 Task: Create a due date automation trigger when advanced on, 2 days before a card is due add dates due in between 1 and 5 days at 11:00 AM.
Action: Mouse moved to (1046, 313)
Screenshot: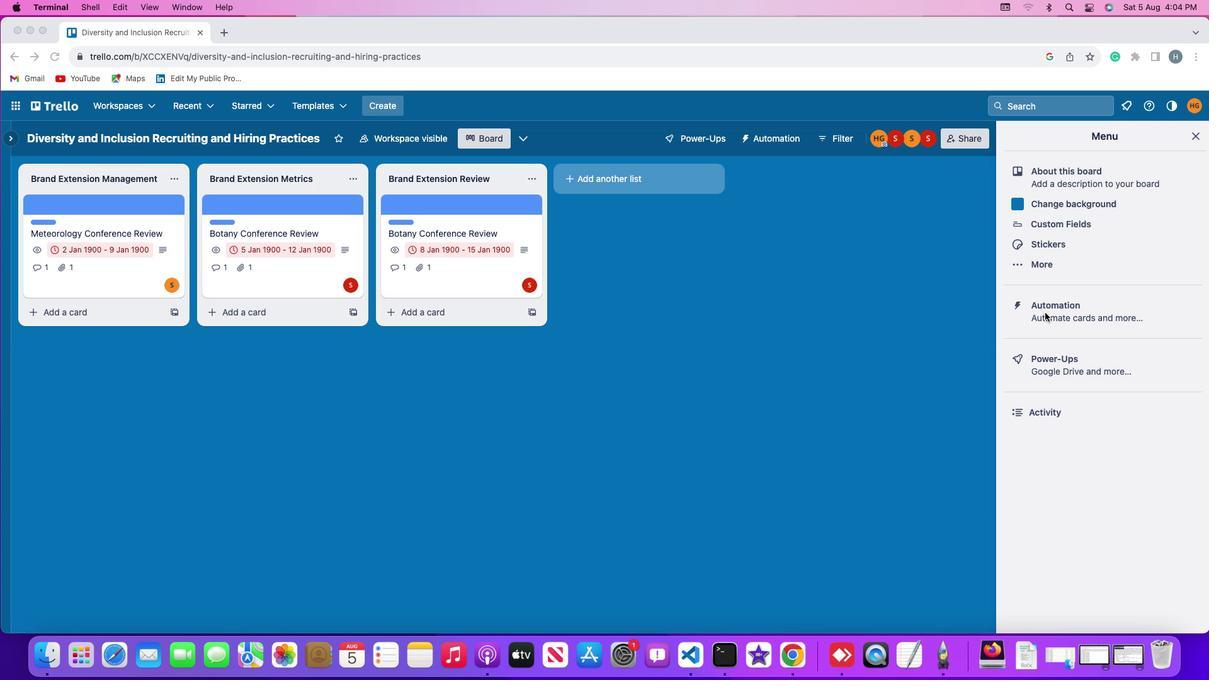 
Action: Mouse pressed left at (1046, 313)
Screenshot: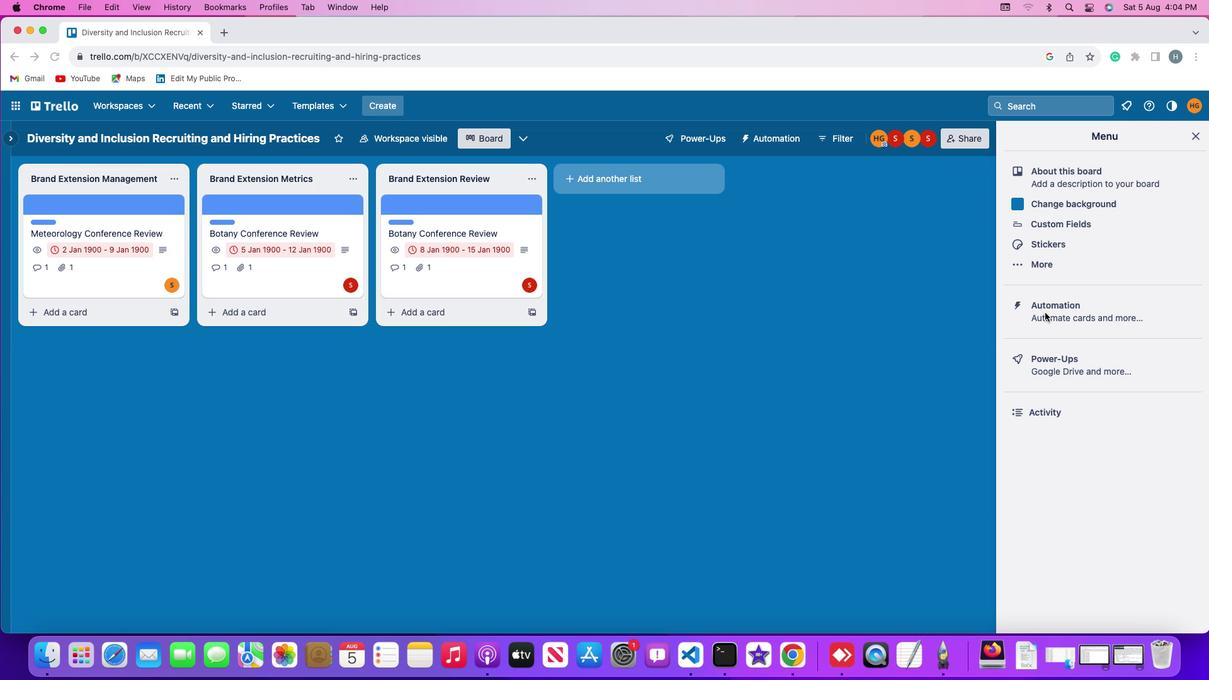 
Action: Mouse pressed left at (1046, 313)
Screenshot: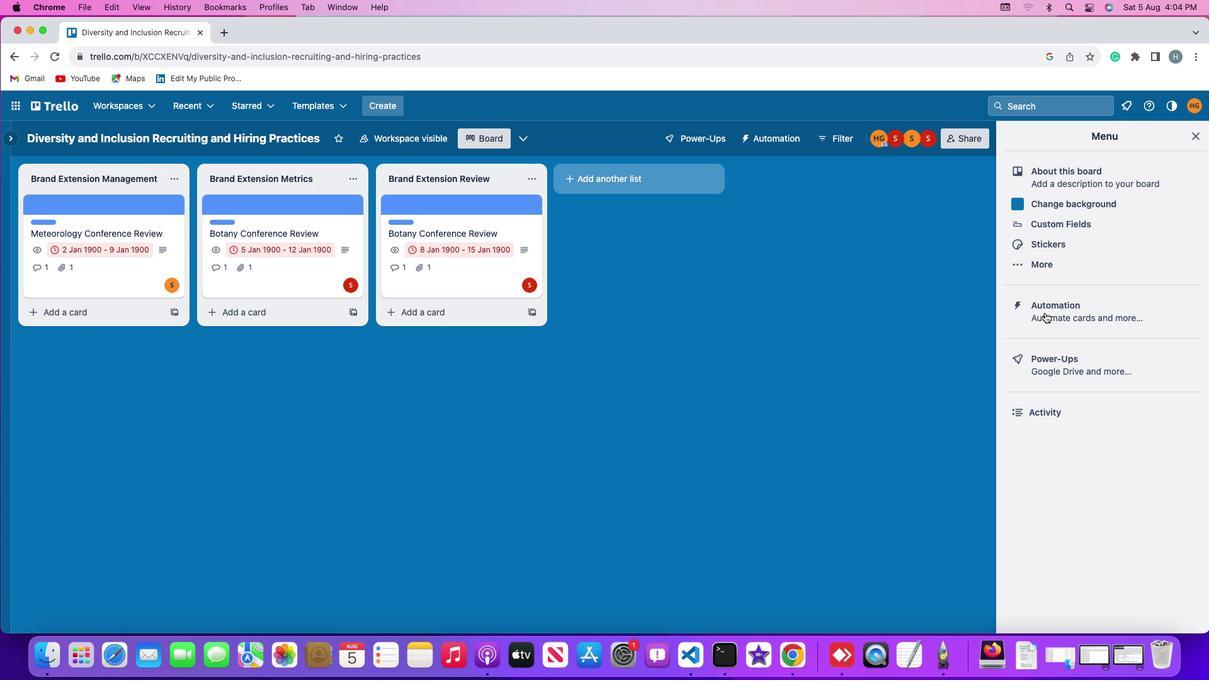 
Action: Mouse moved to (59, 299)
Screenshot: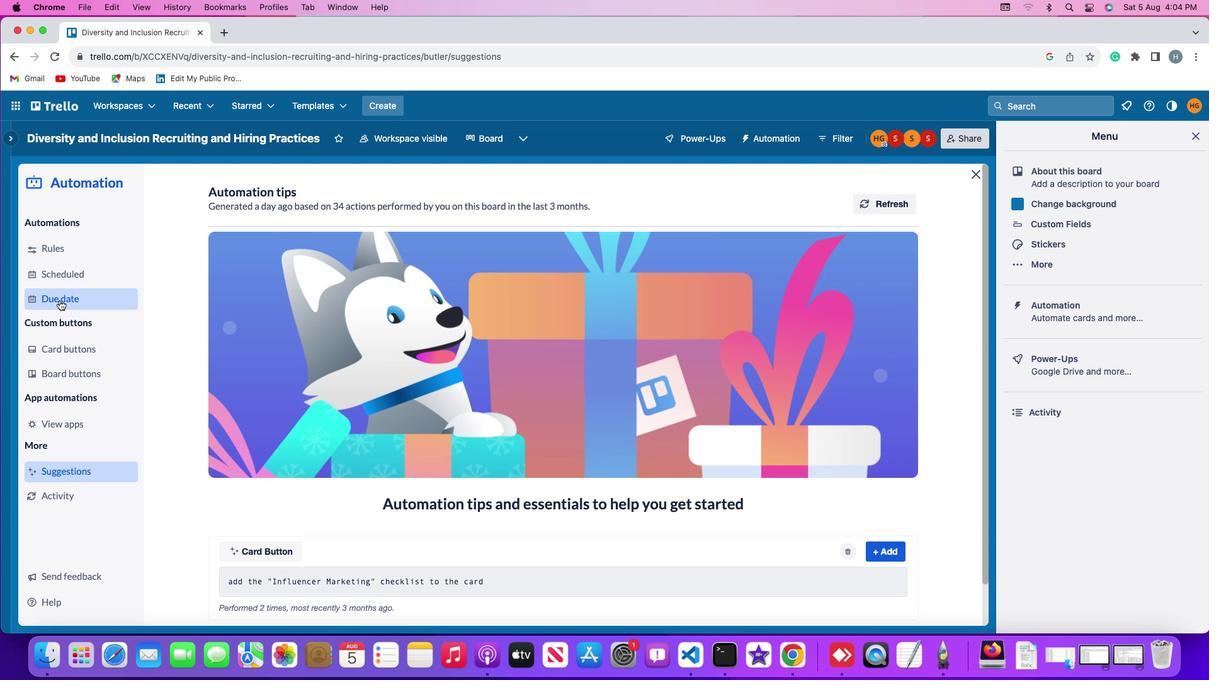 
Action: Mouse pressed left at (59, 299)
Screenshot: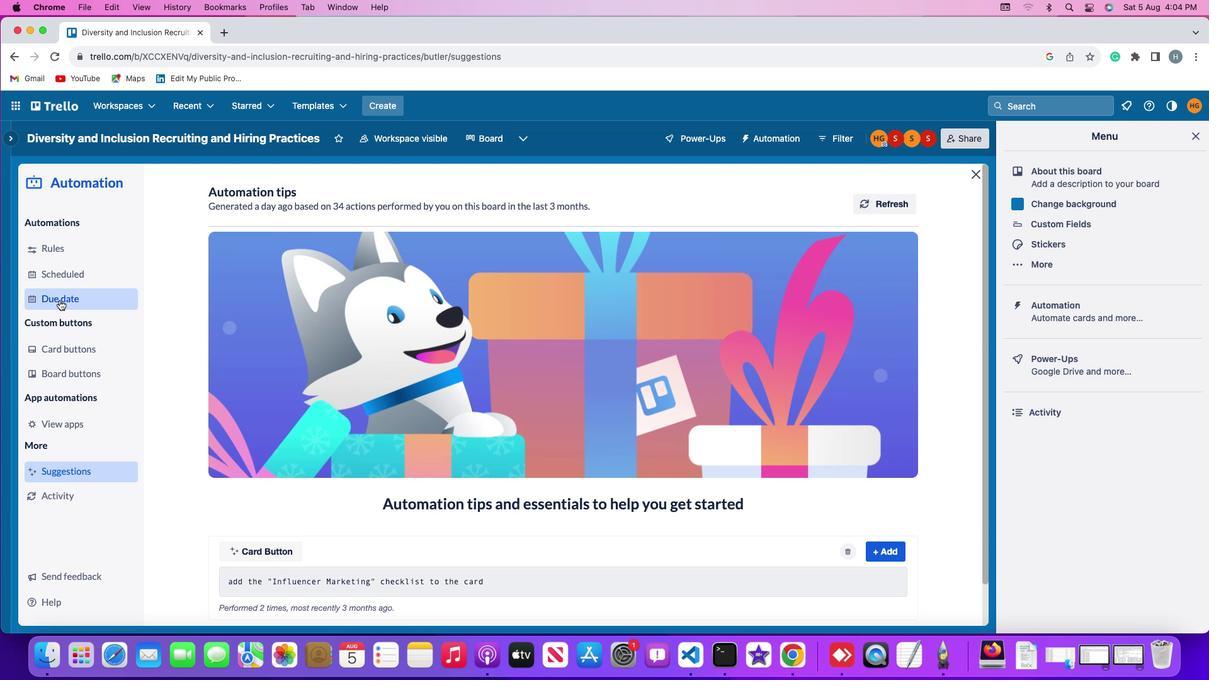 
Action: Mouse moved to (834, 196)
Screenshot: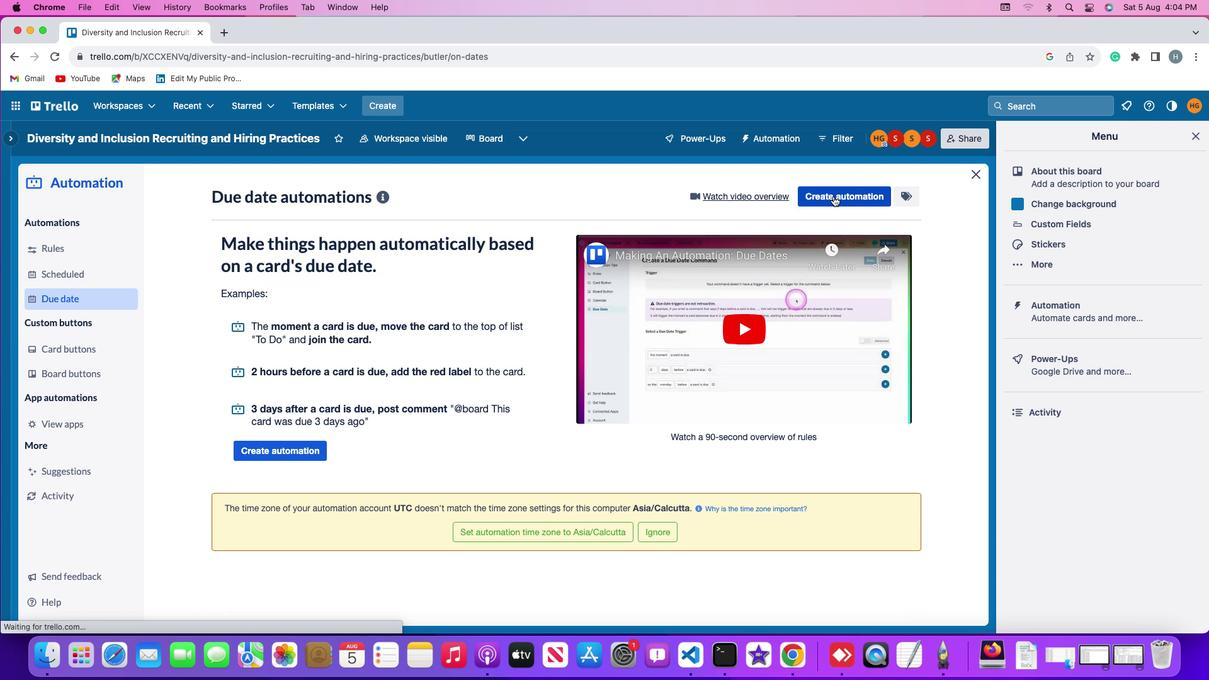 
Action: Mouse pressed left at (834, 196)
Screenshot: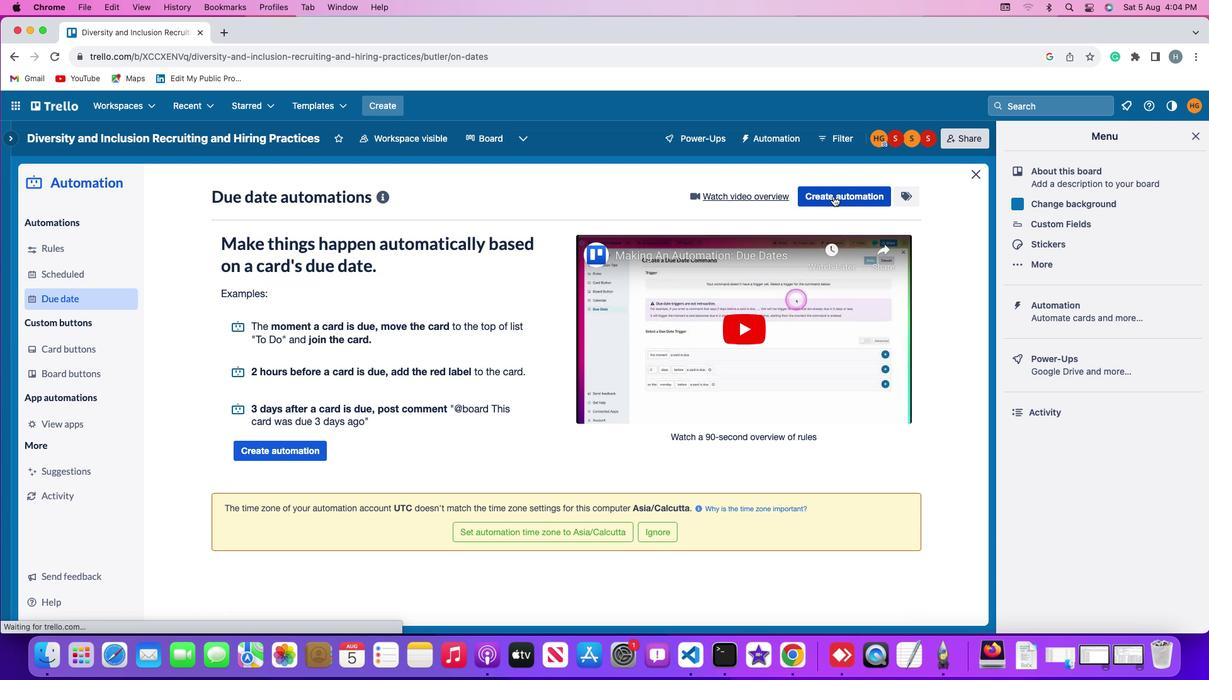 
Action: Mouse moved to (606, 310)
Screenshot: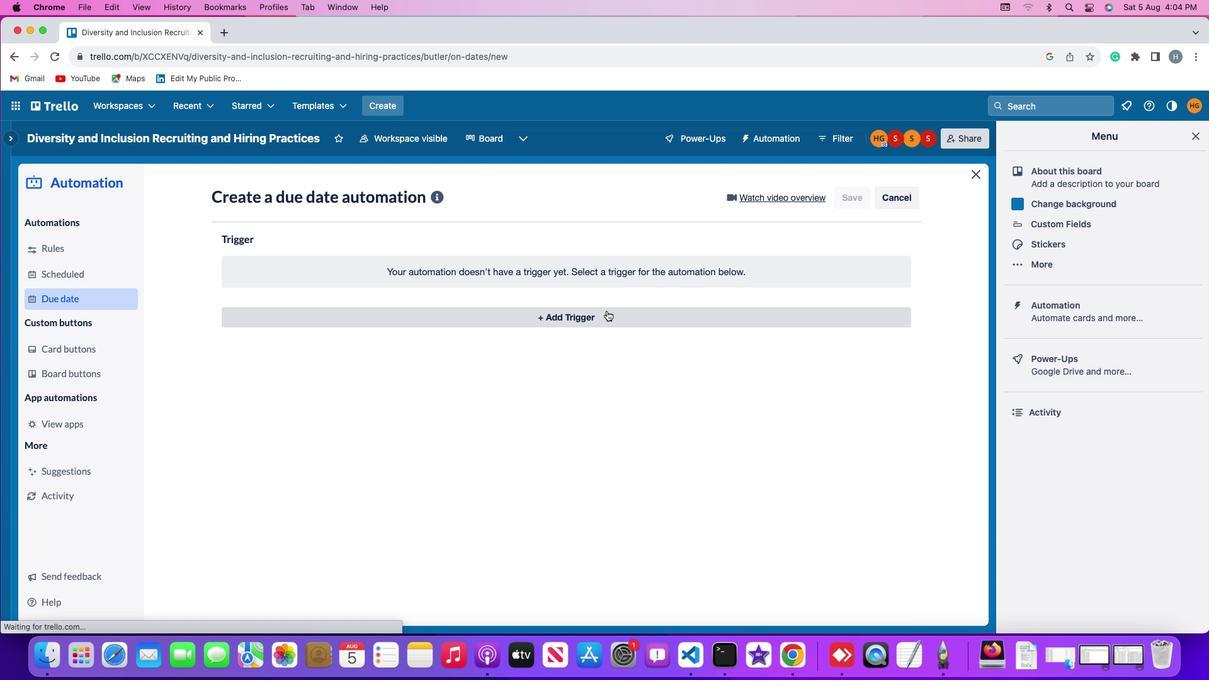 
Action: Mouse pressed left at (606, 310)
Screenshot: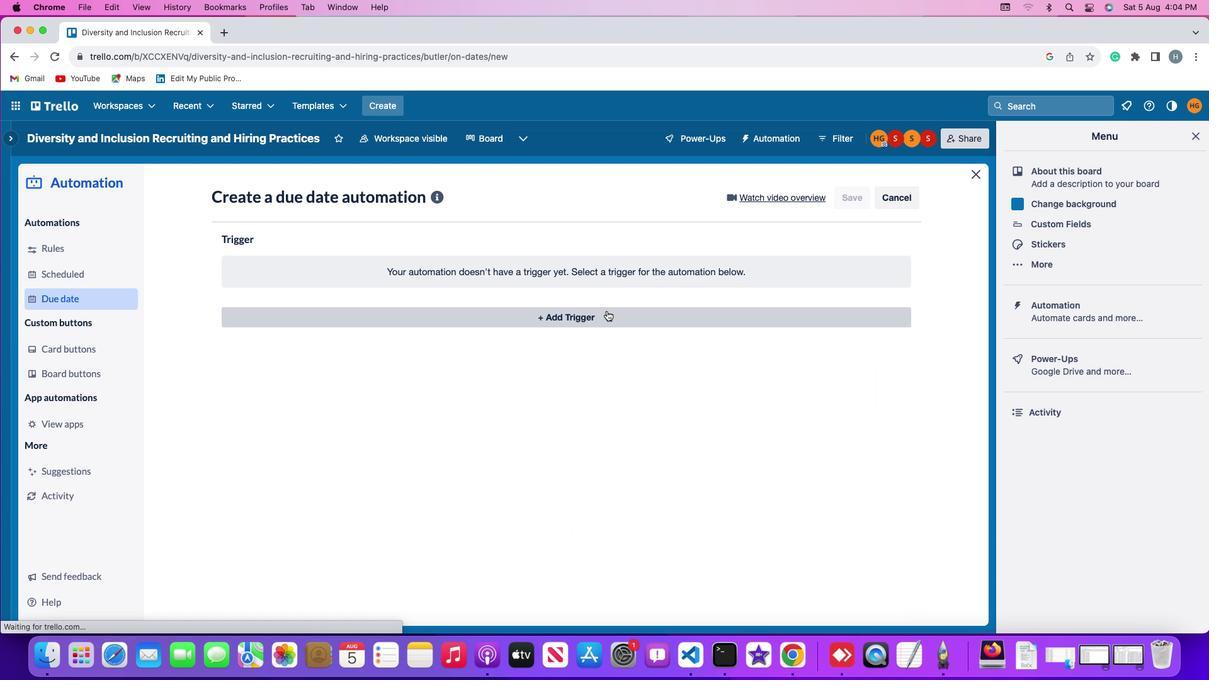 
Action: Mouse moved to (241, 509)
Screenshot: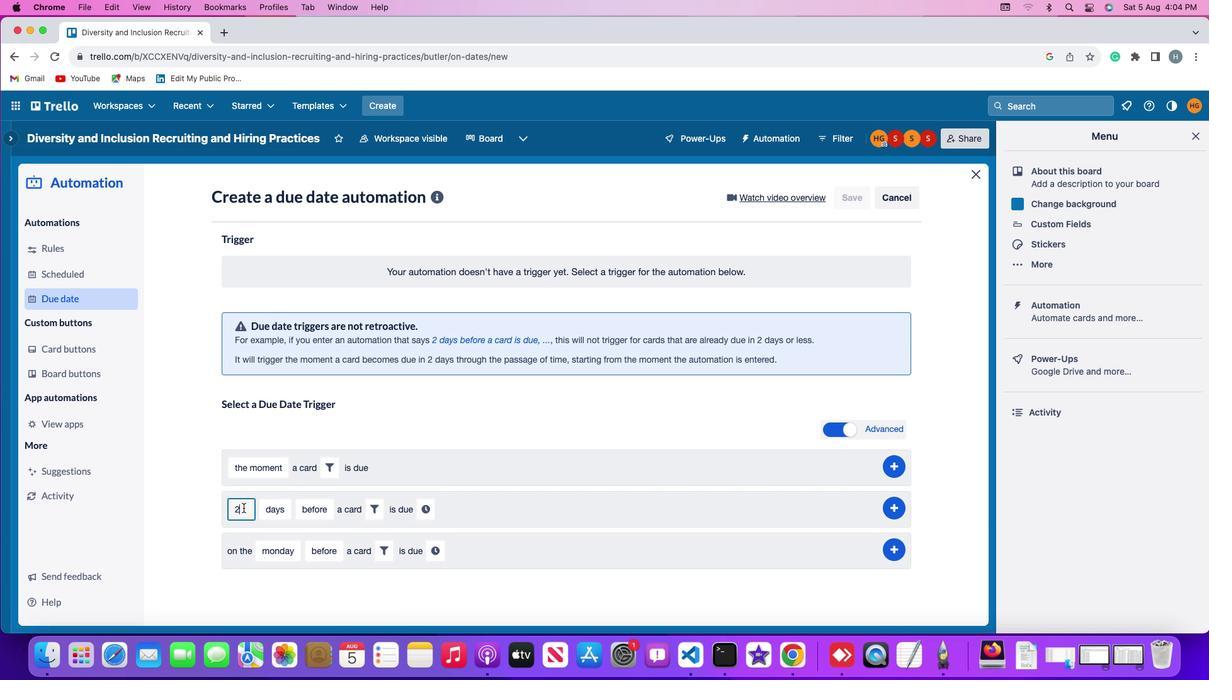 
Action: Mouse pressed left at (241, 509)
Screenshot: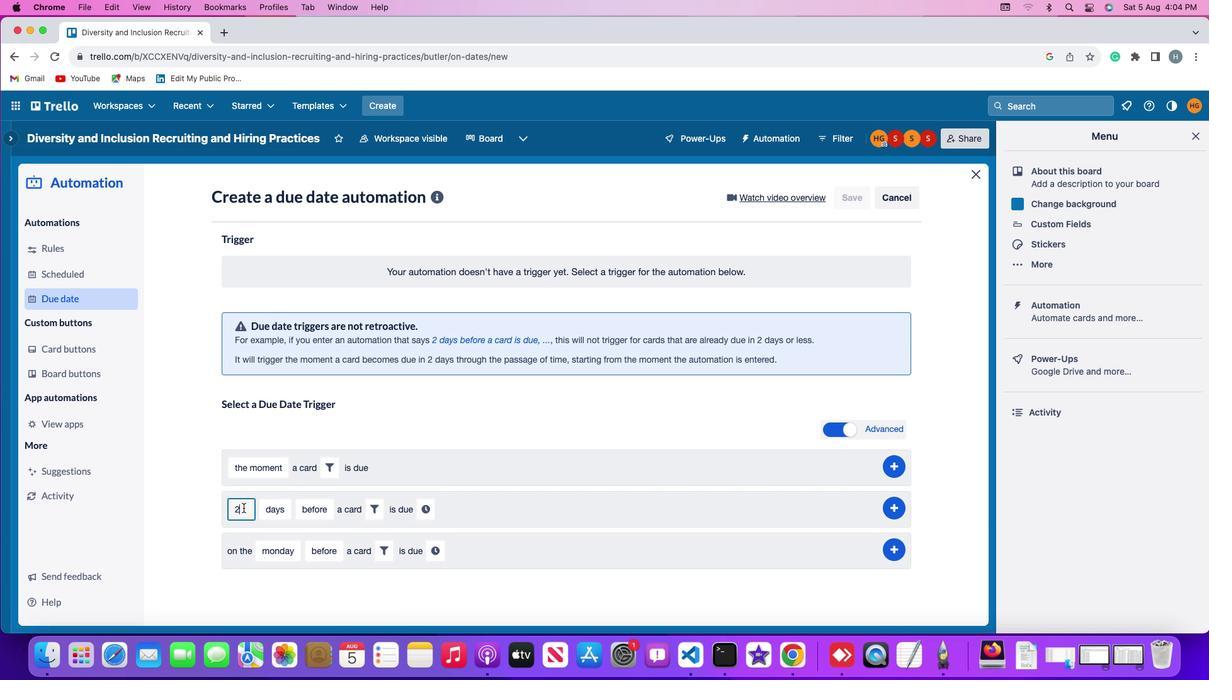 
Action: Mouse moved to (243, 509)
Screenshot: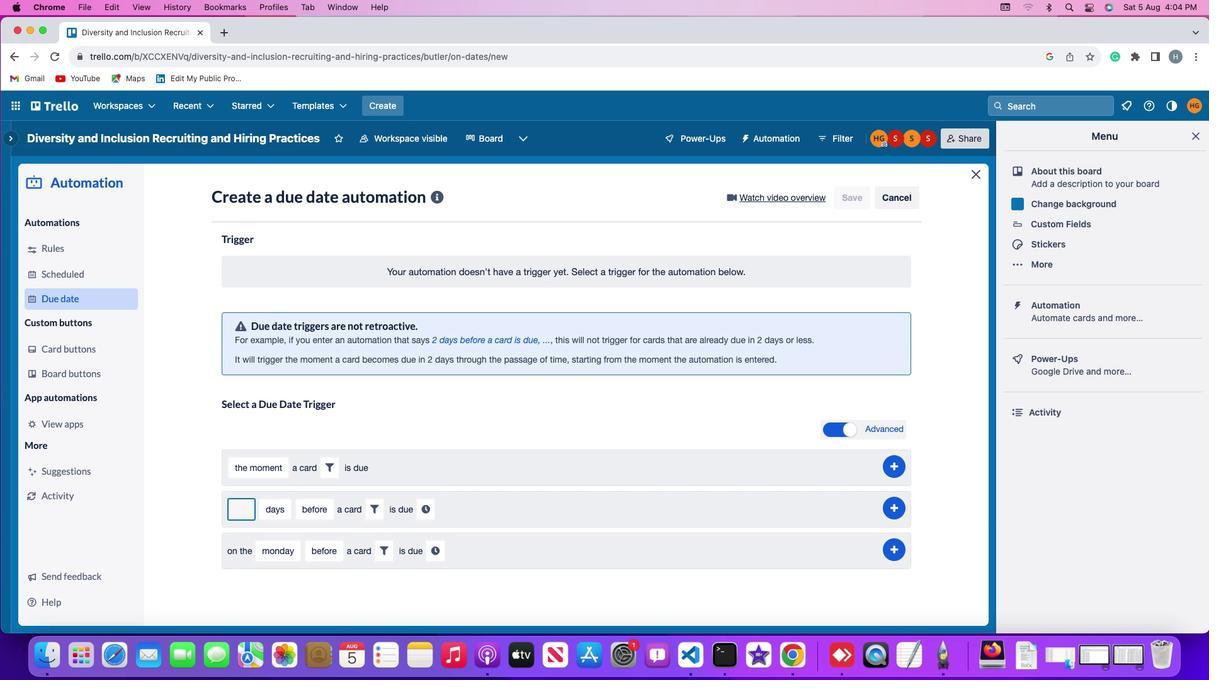 
Action: Key pressed Key.backspace'2'
Screenshot: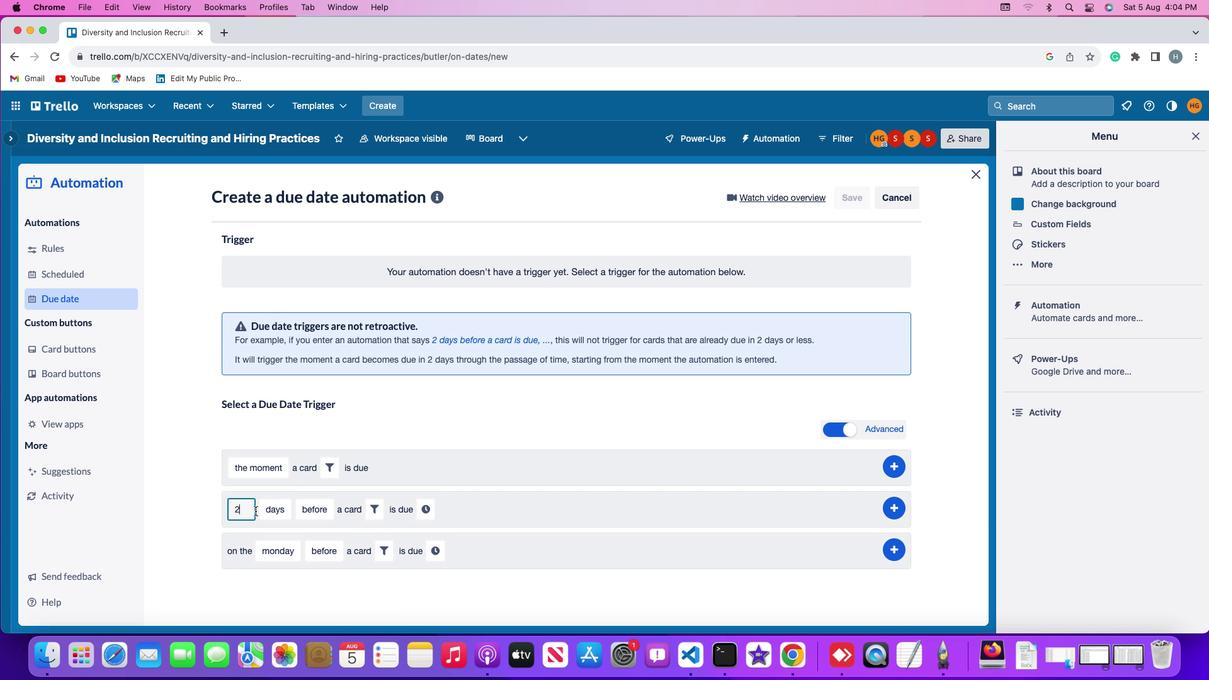 
Action: Mouse moved to (283, 511)
Screenshot: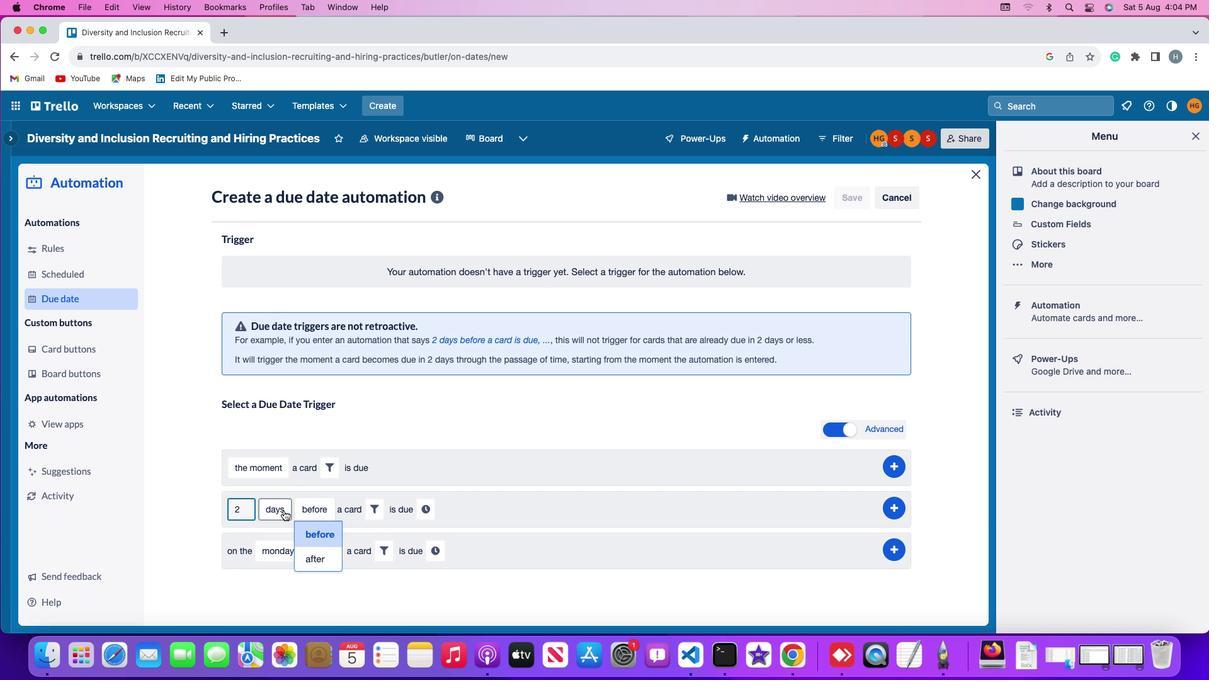 
Action: Mouse pressed left at (283, 511)
Screenshot: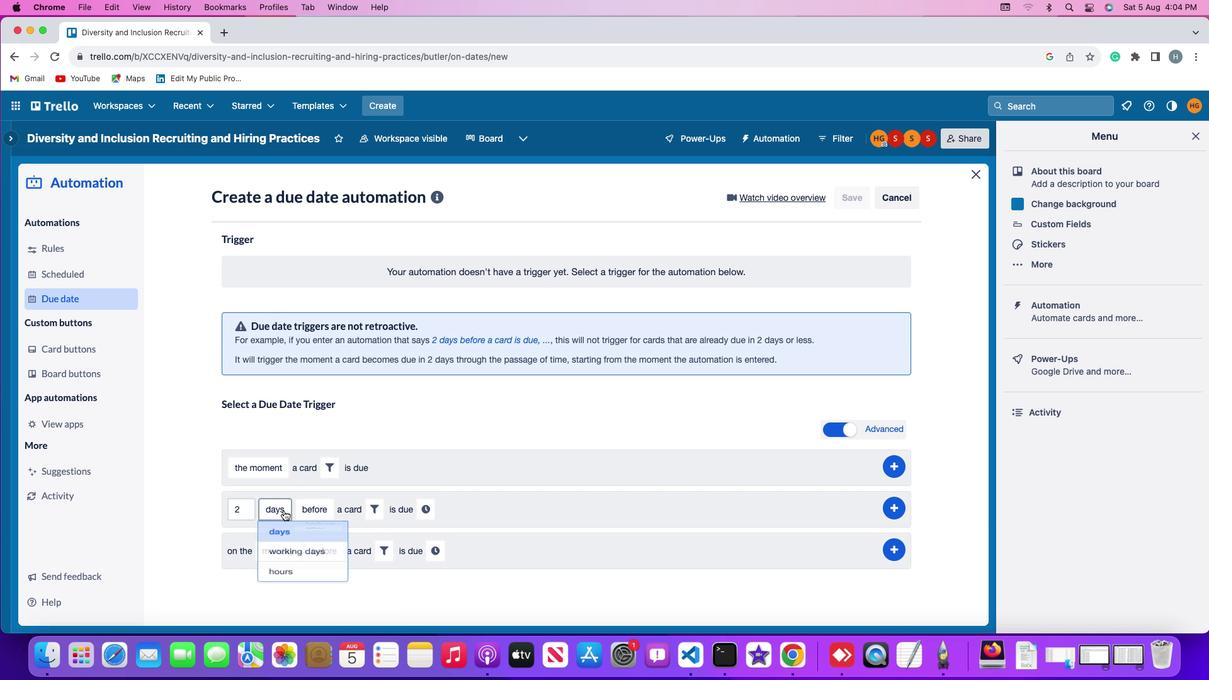 
Action: Mouse moved to (284, 529)
Screenshot: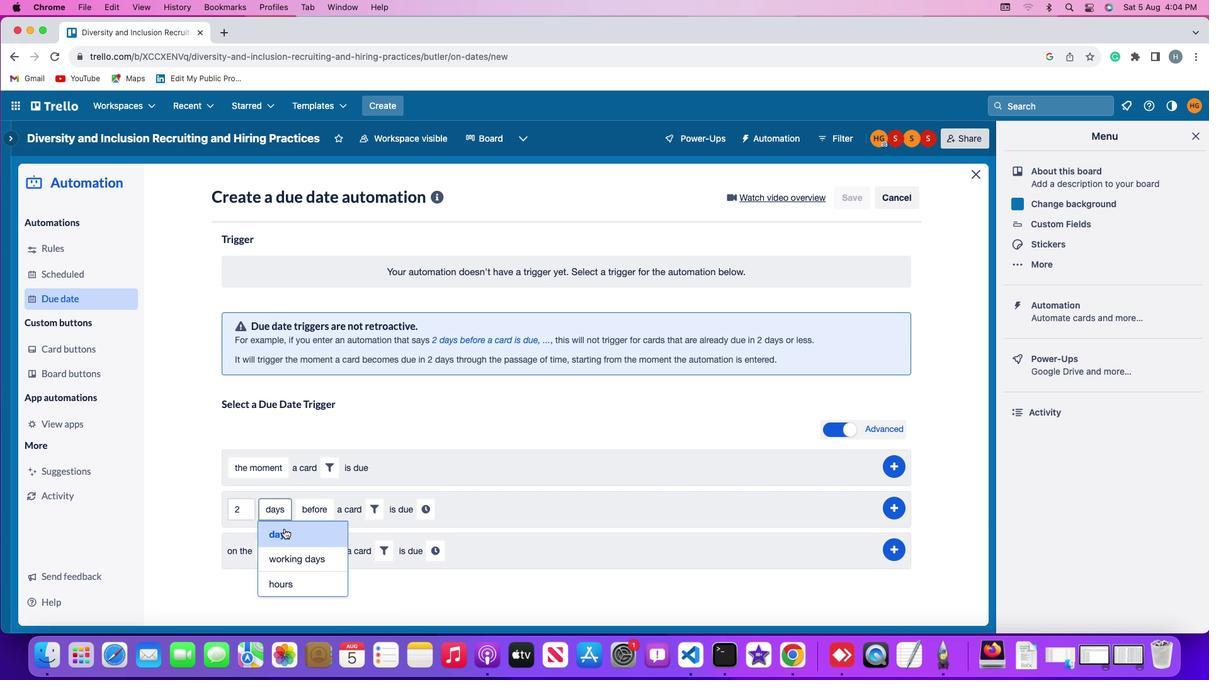 
Action: Mouse pressed left at (284, 529)
Screenshot: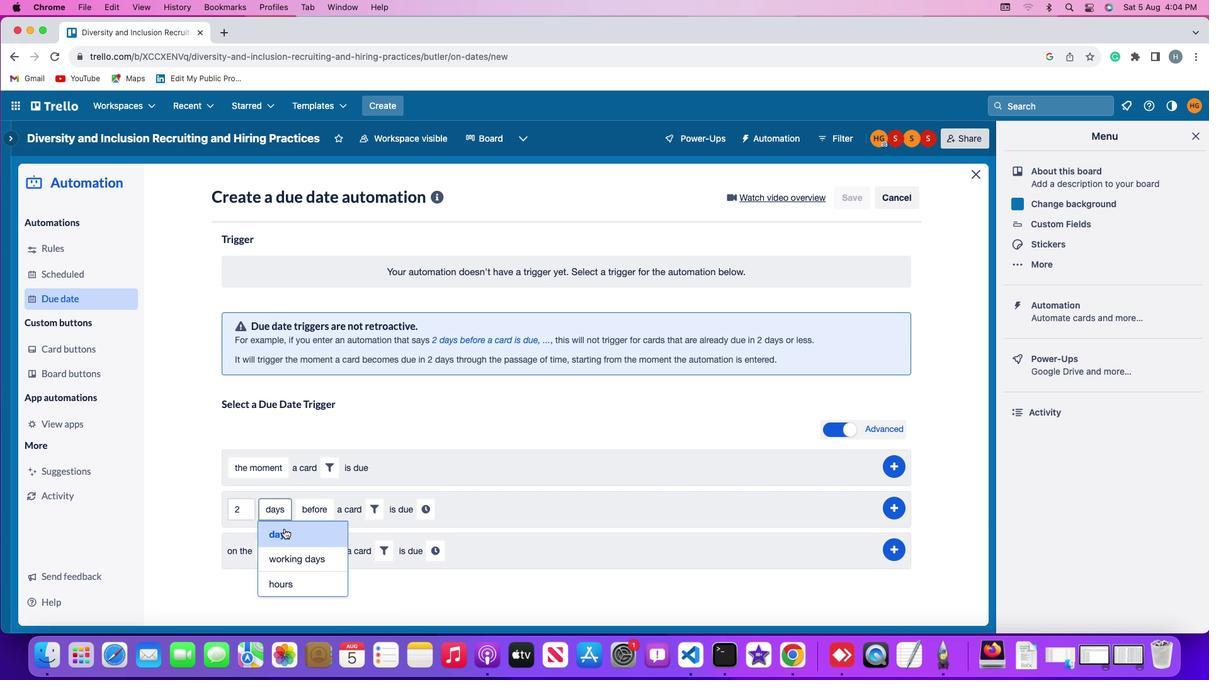 
Action: Mouse moved to (315, 512)
Screenshot: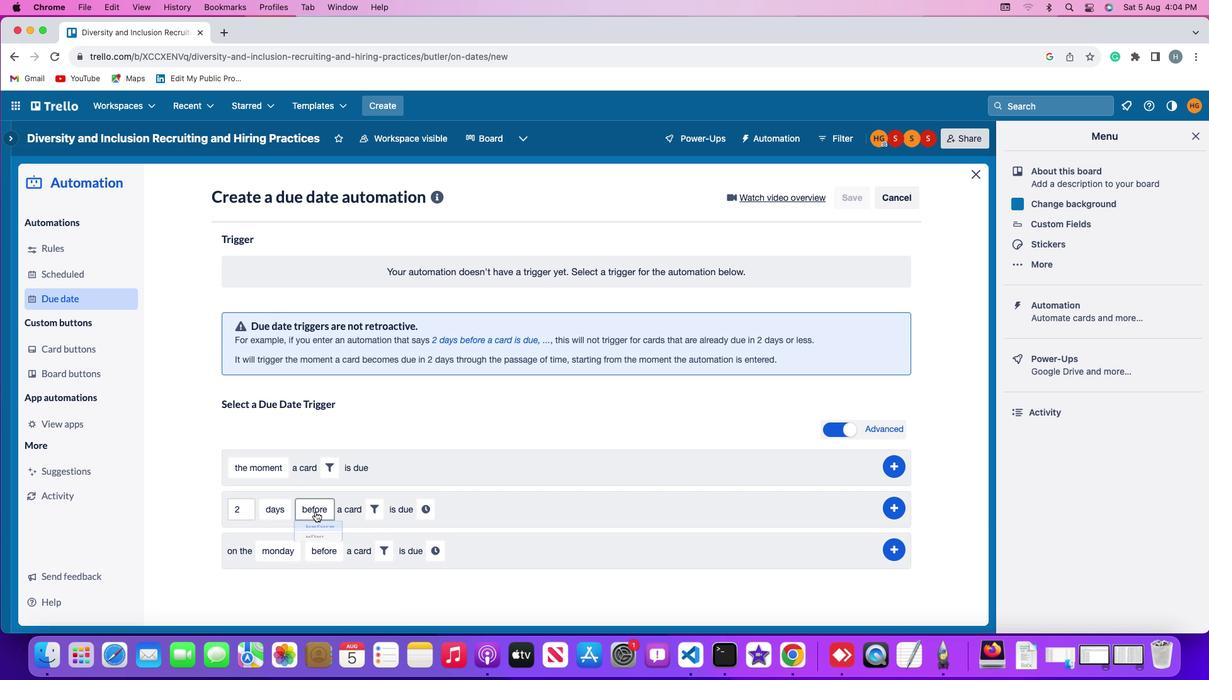 
Action: Mouse pressed left at (315, 512)
Screenshot: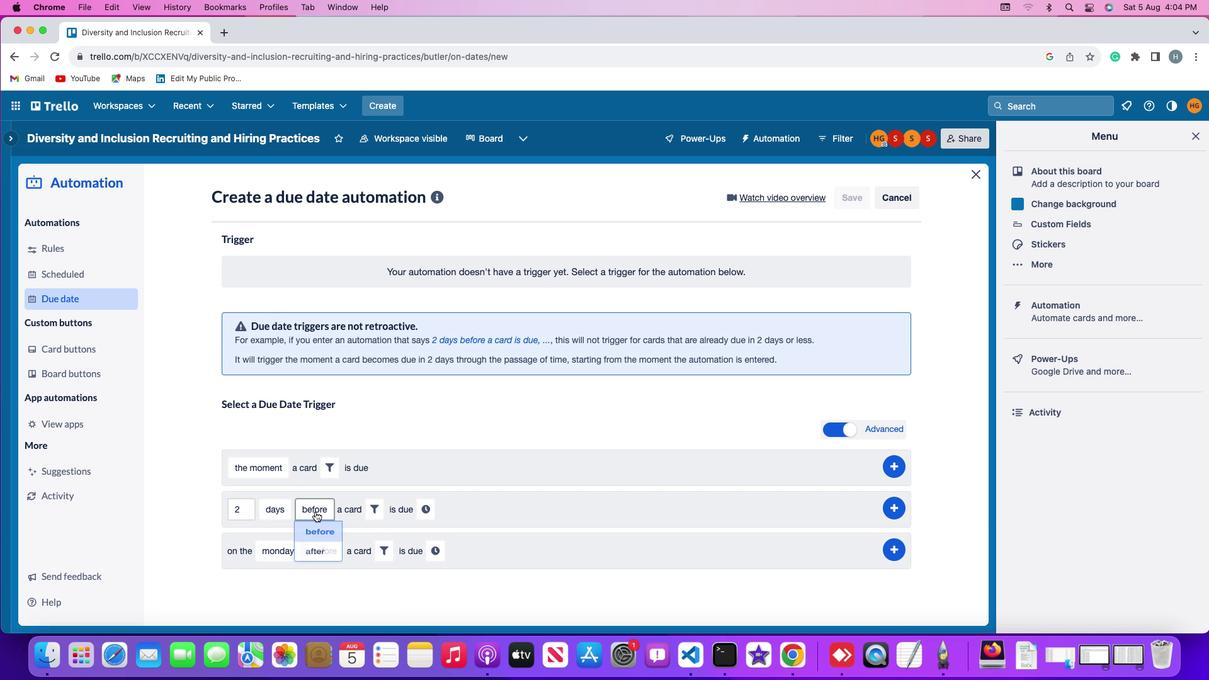 
Action: Mouse moved to (321, 528)
Screenshot: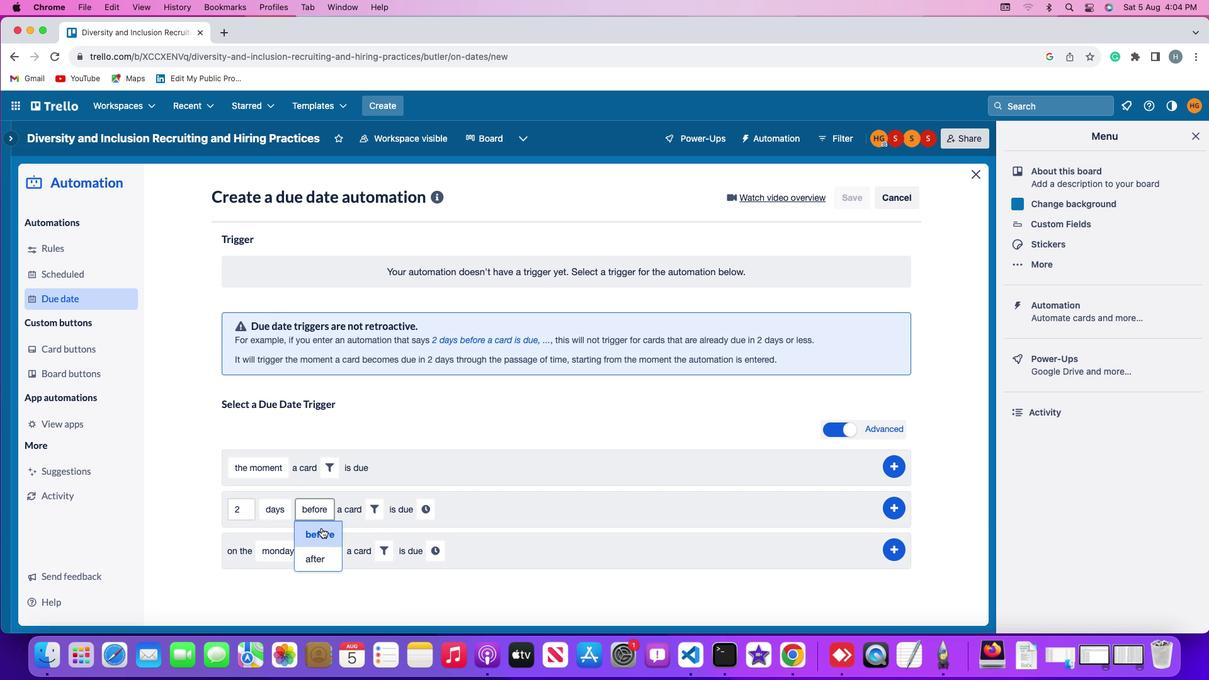 
Action: Mouse pressed left at (321, 528)
Screenshot: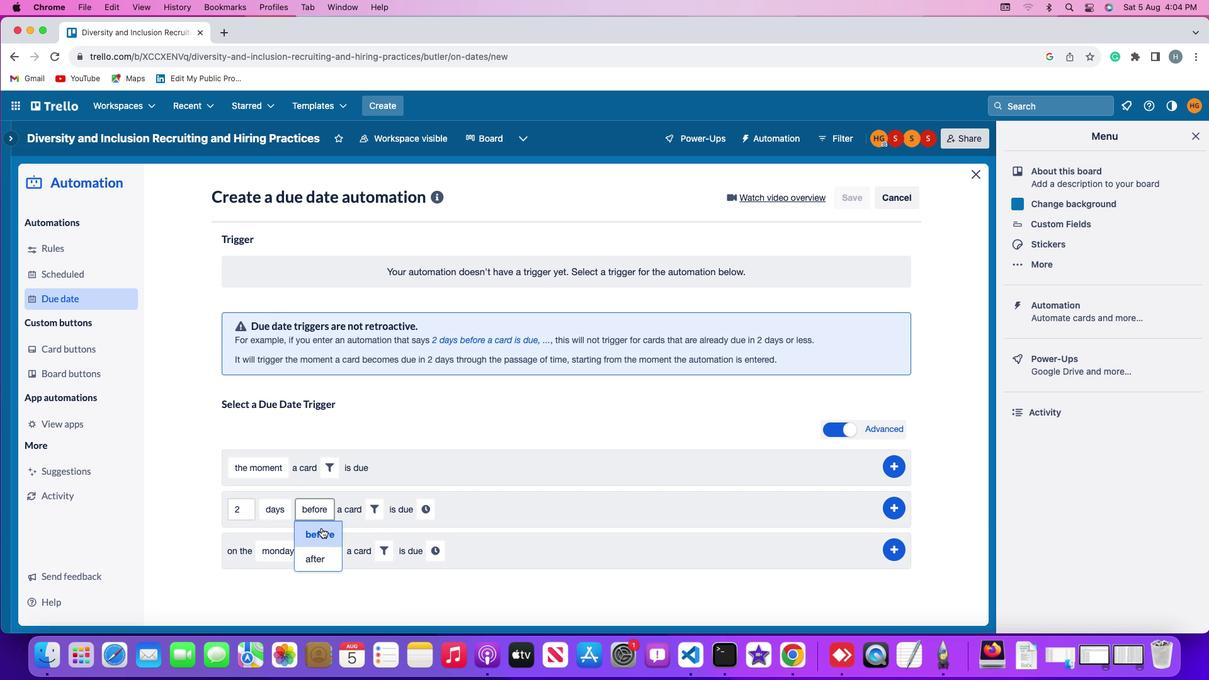 
Action: Mouse moved to (376, 508)
Screenshot: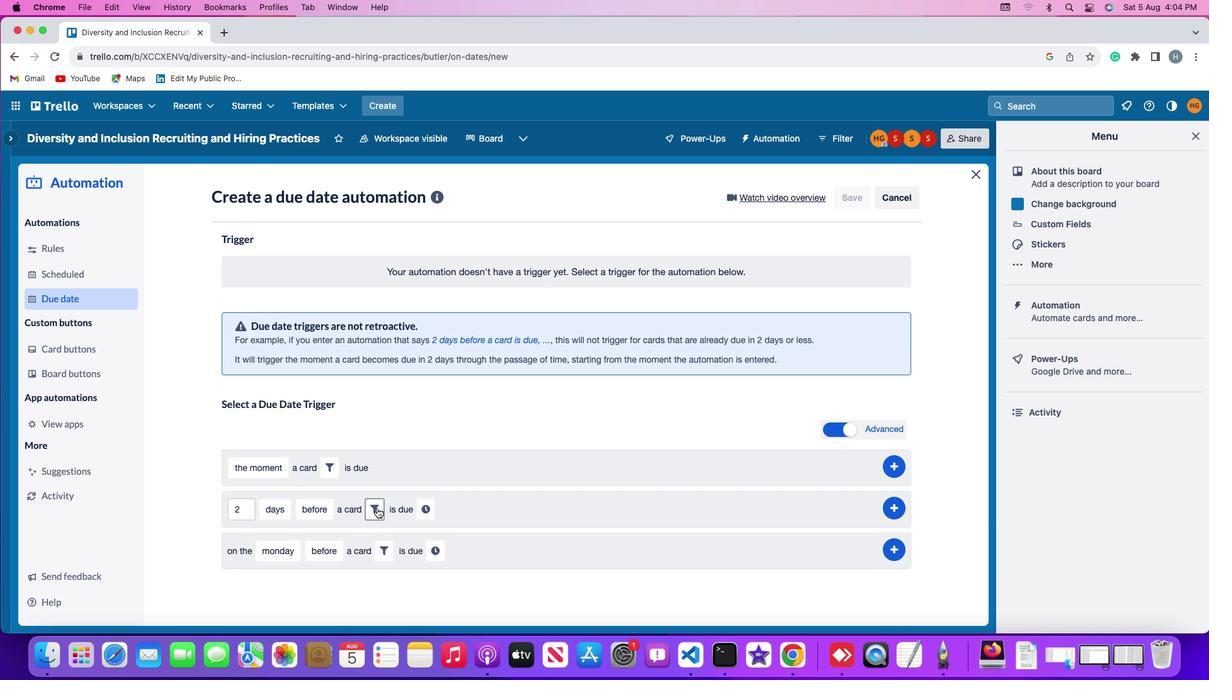 
Action: Mouse pressed left at (376, 508)
Screenshot: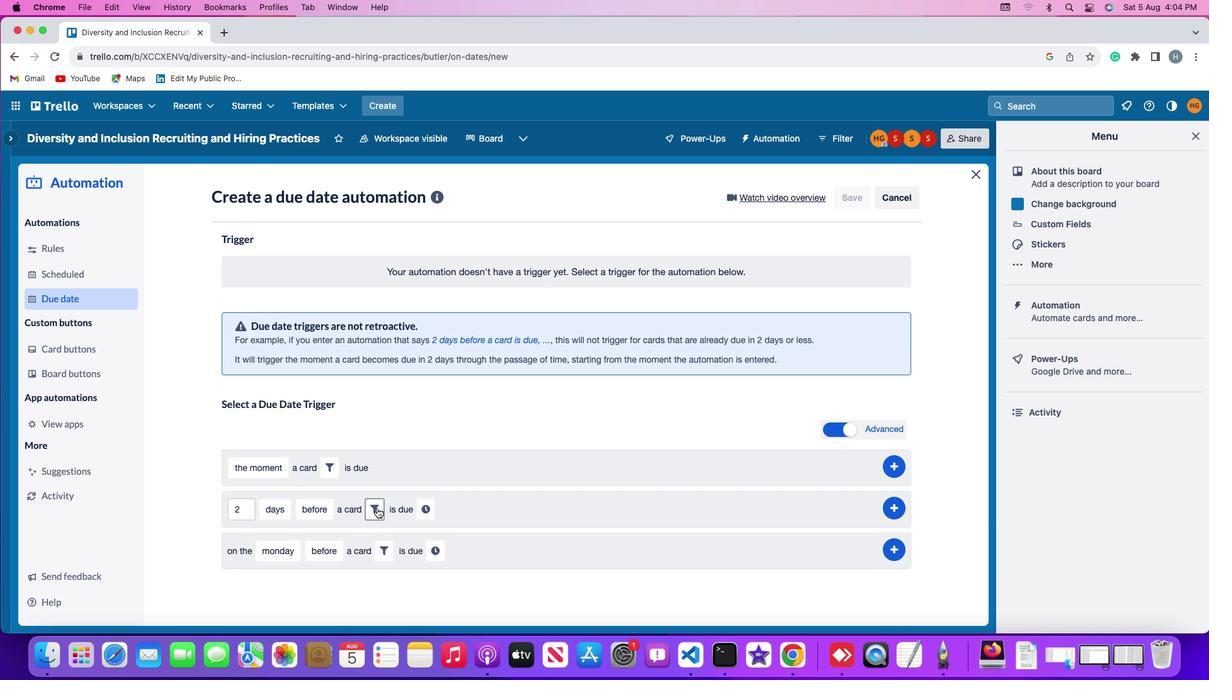
Action: Mouse moved to (442, 553)
Screenshot: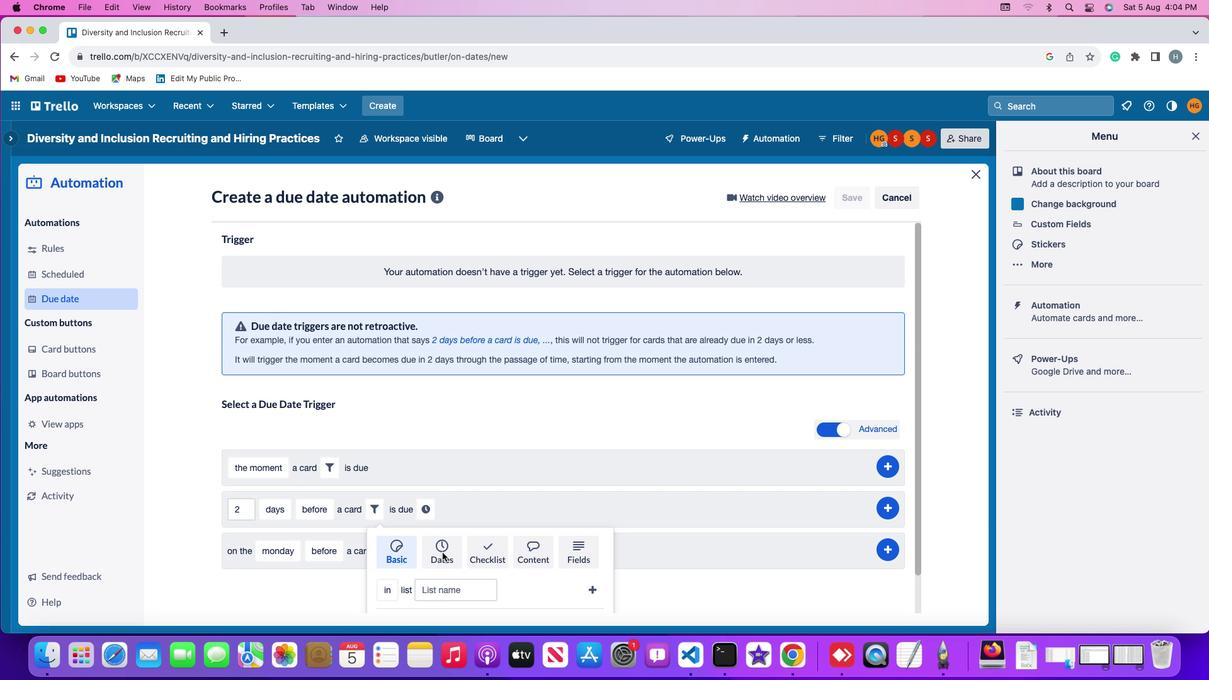 
Action: Mouse pressed left at (442, 553)
Screenshot: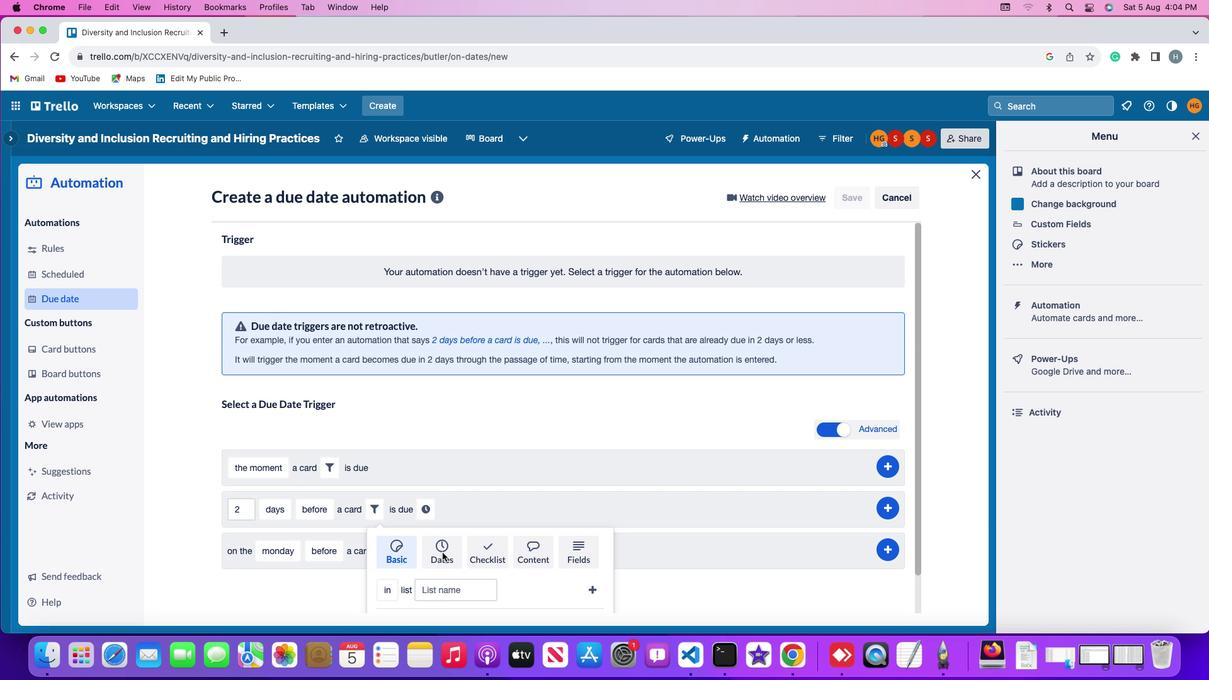 
Action: Mouse moved to (442, 552)
Screenshot: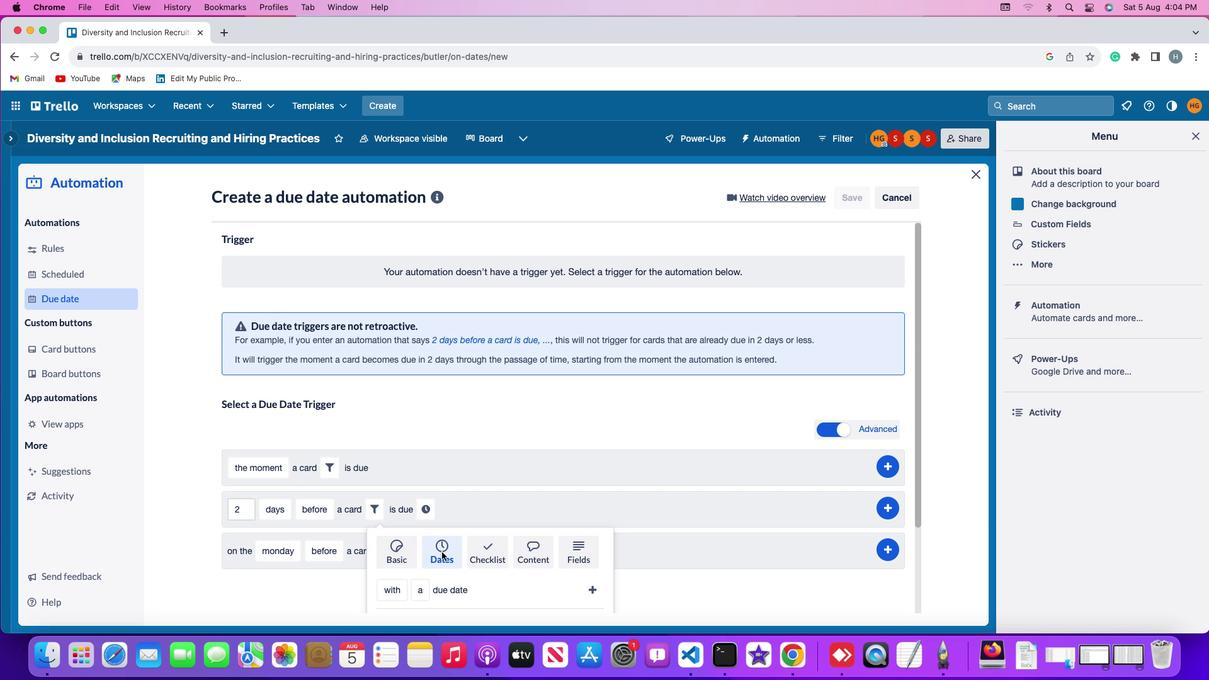 
Action: Mouse scrolled (442, 552) with delta (0, 0)
Screenshot: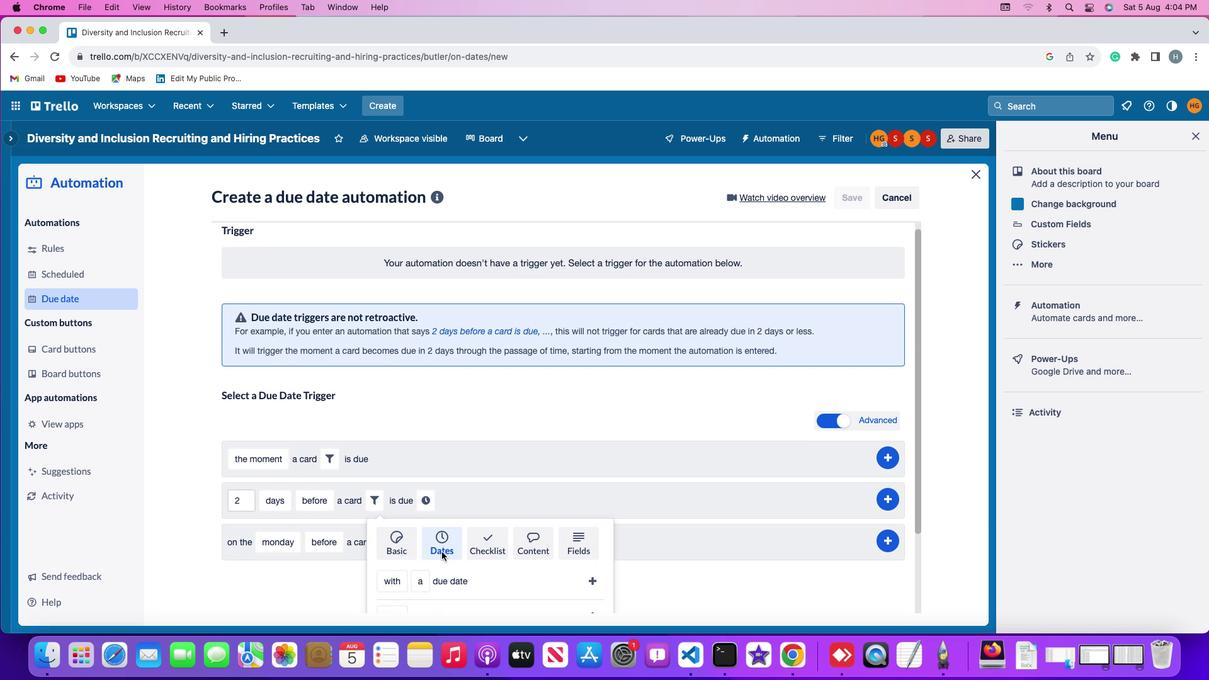 
Action: Mouse scrolled (442, 552) with delta (0, 0)
Screenshot: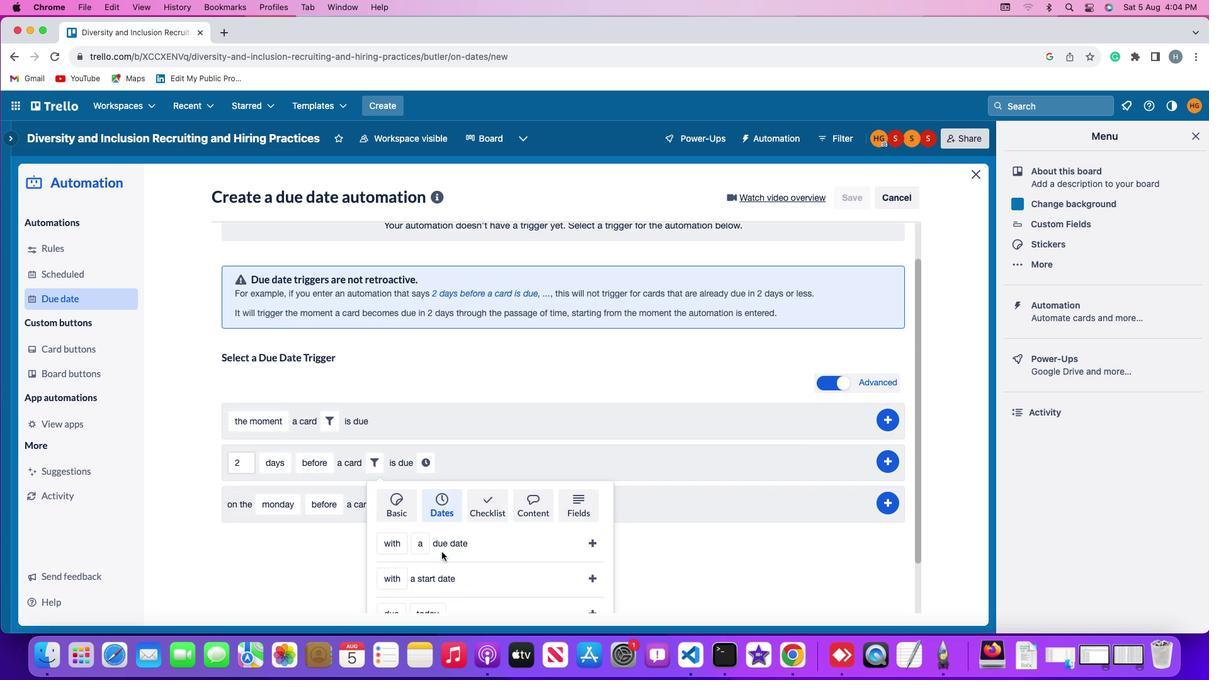 
Action: Mouse scrolled (442, 552) with delta (0, -1)
Screenshot: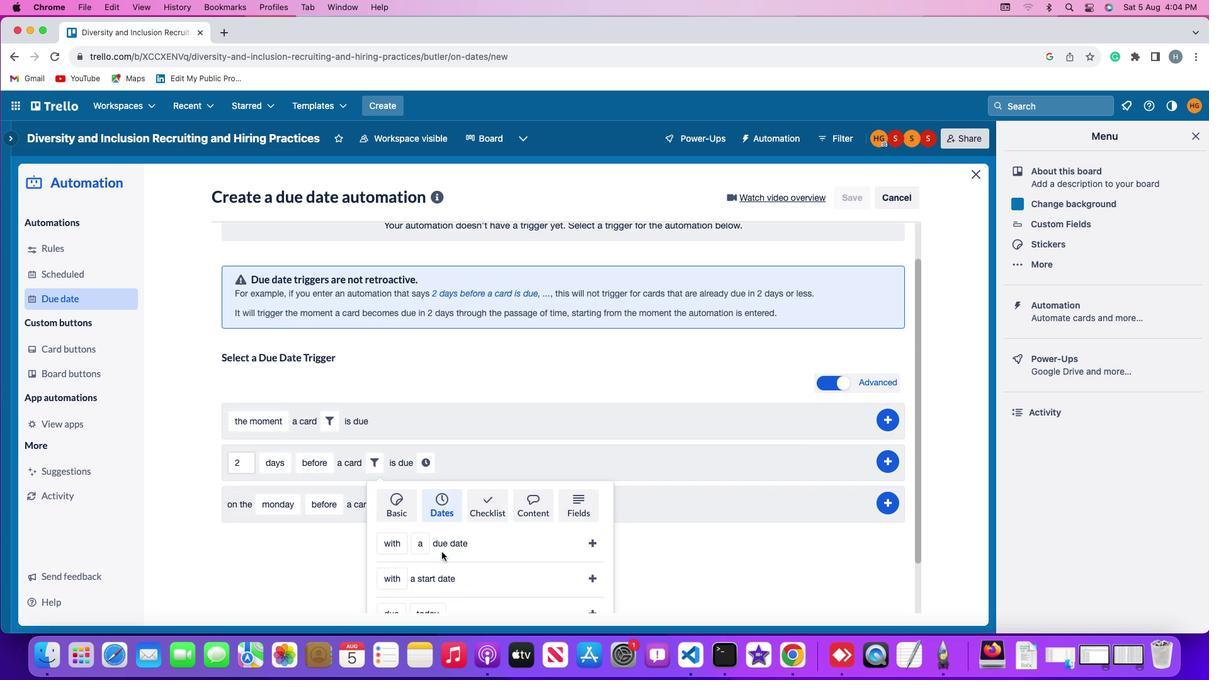 
Action: Mouse scrolled (442, 552) with delta (0, -3)
Screenshot: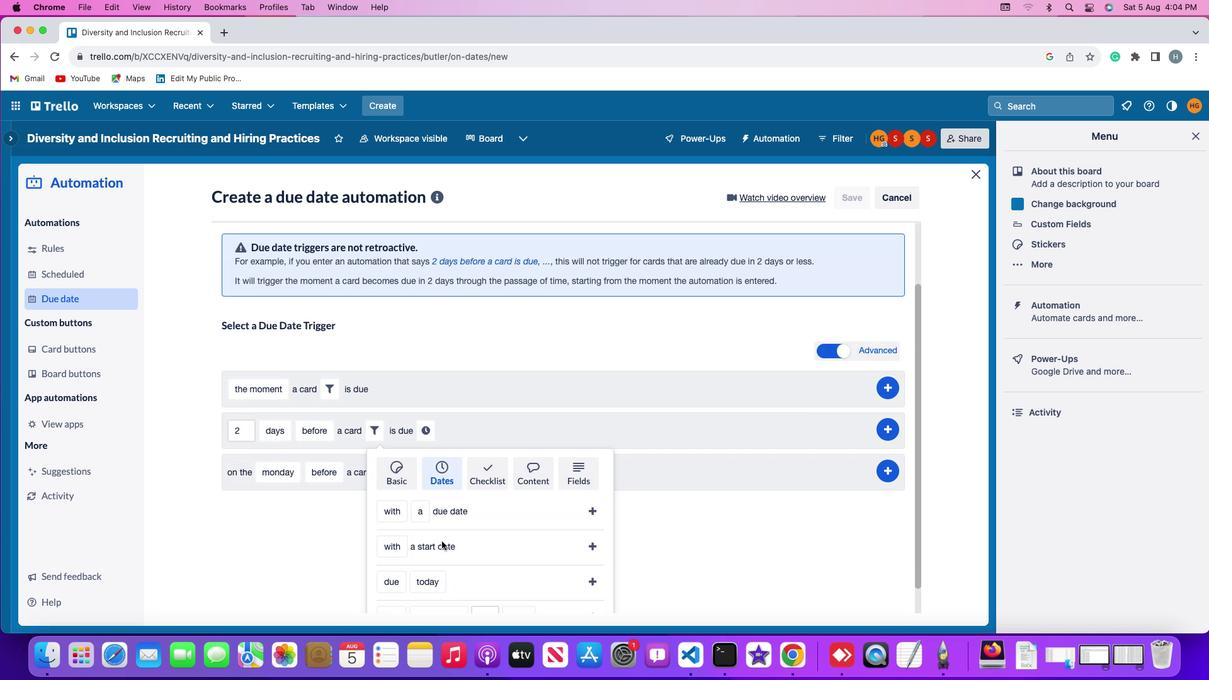 
Action: Mouse scrolled (442, 552) with delta (0, -3)
Screenshot: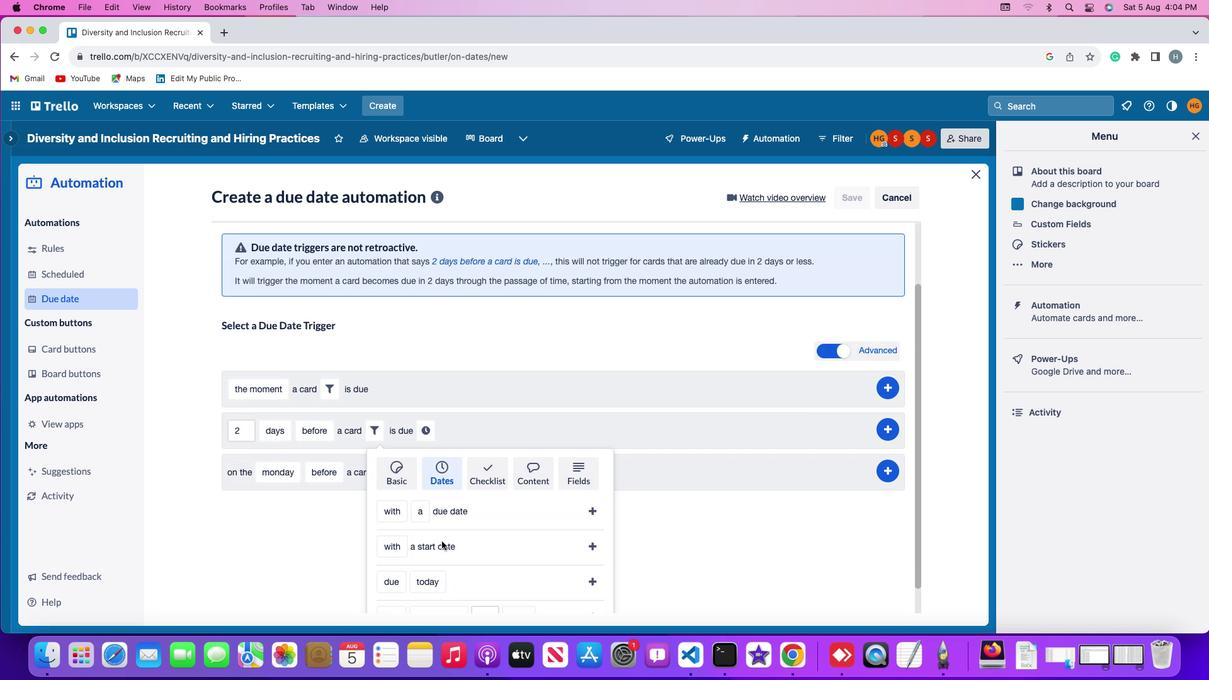 
Action: Mouse scrolled (442, 552) with delta (0, -4)
Screenshot: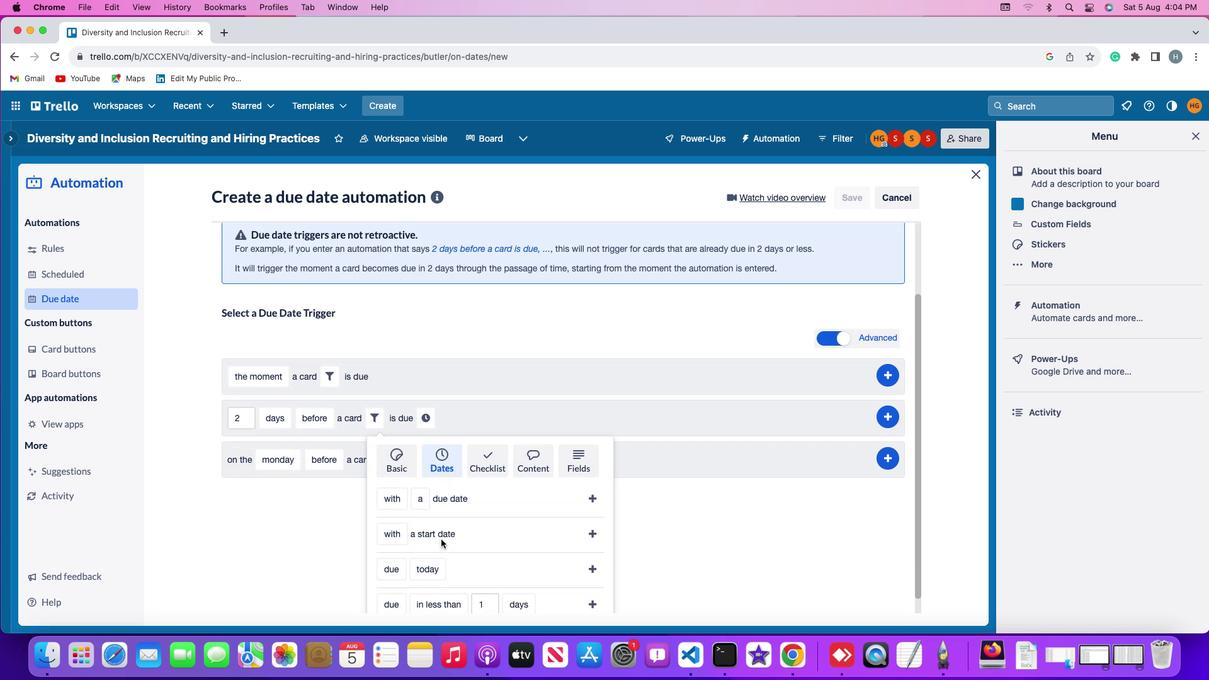 
Action: Mouse scrolled (442, 552) with delta (0, -4)
Screenshot: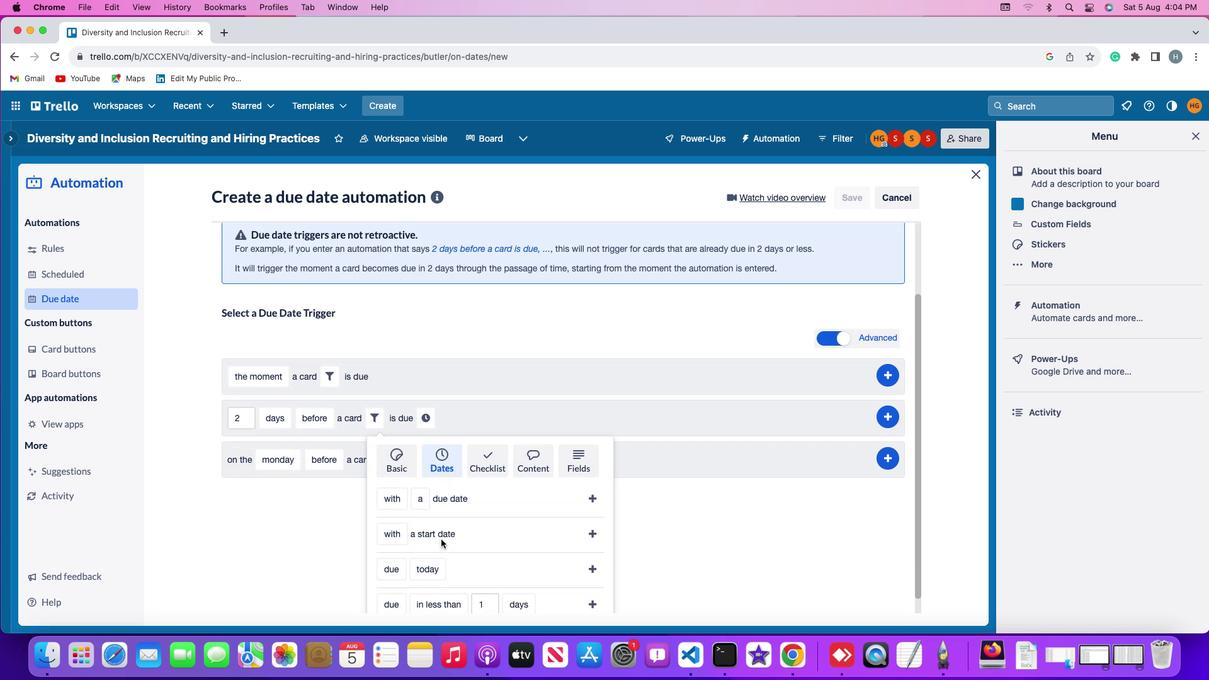 
Action: Mouse scrolled (442, 552) with delta (0, -5)
Screenshot: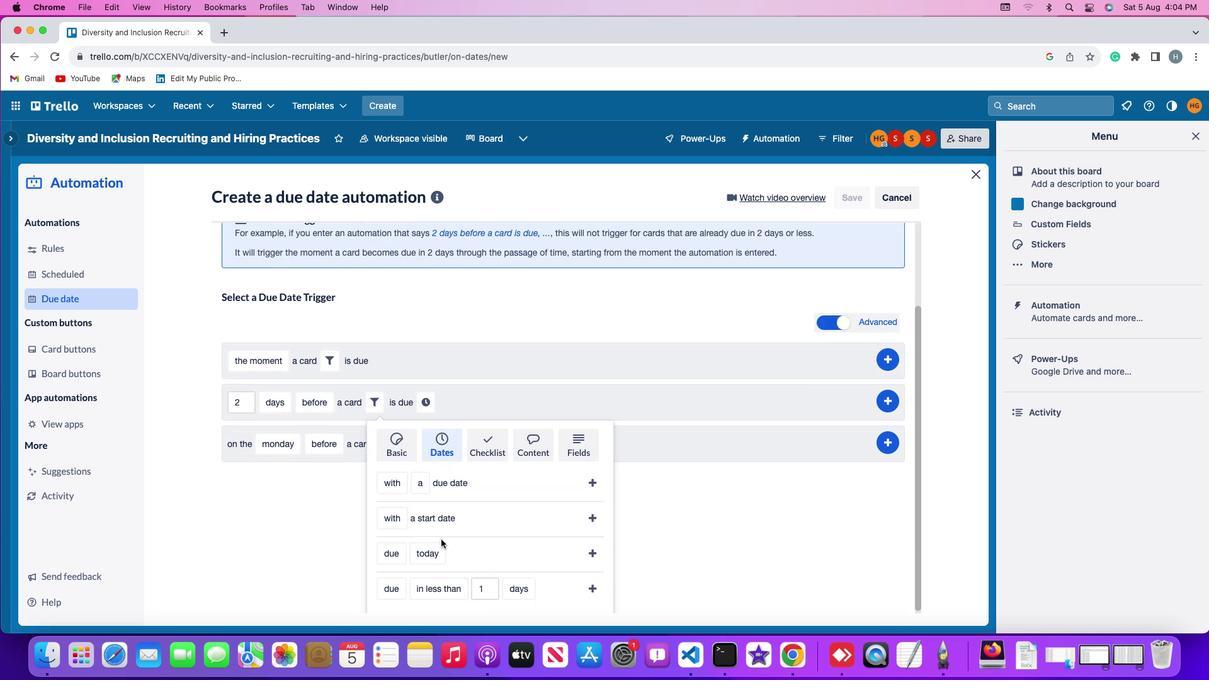 
Action: Mouse moved to (398, 592)
Screenshot: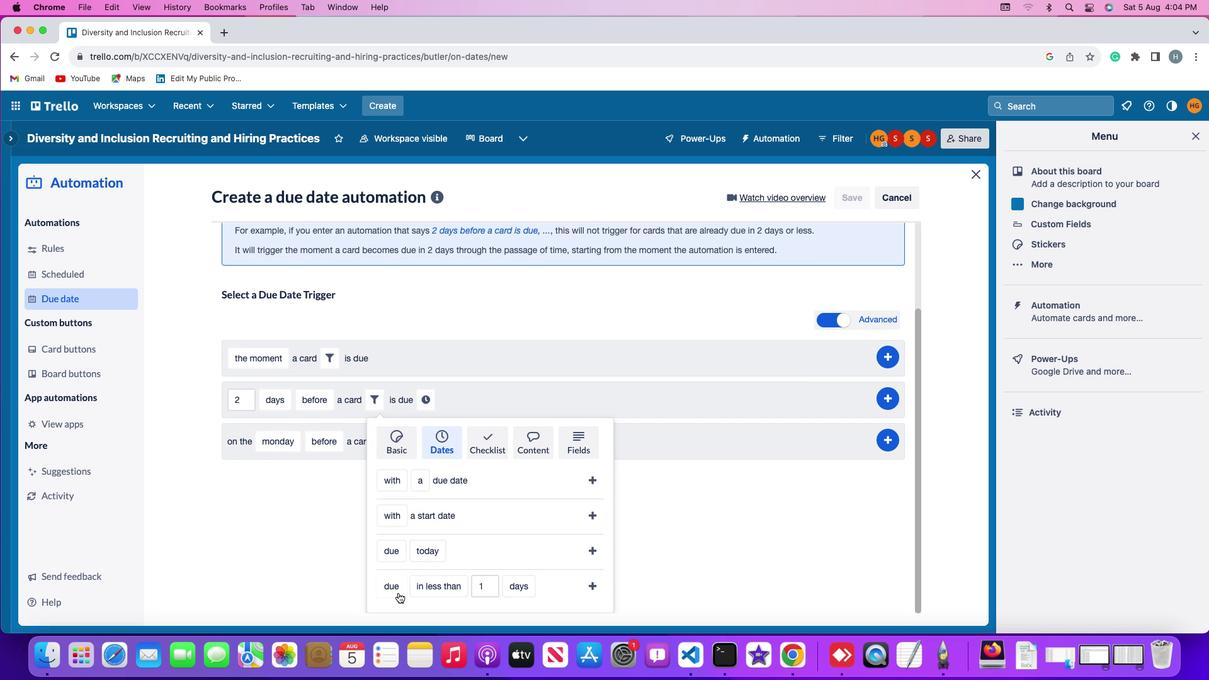 
Action: Mouse pressed left at (398, 592)
Screenshot: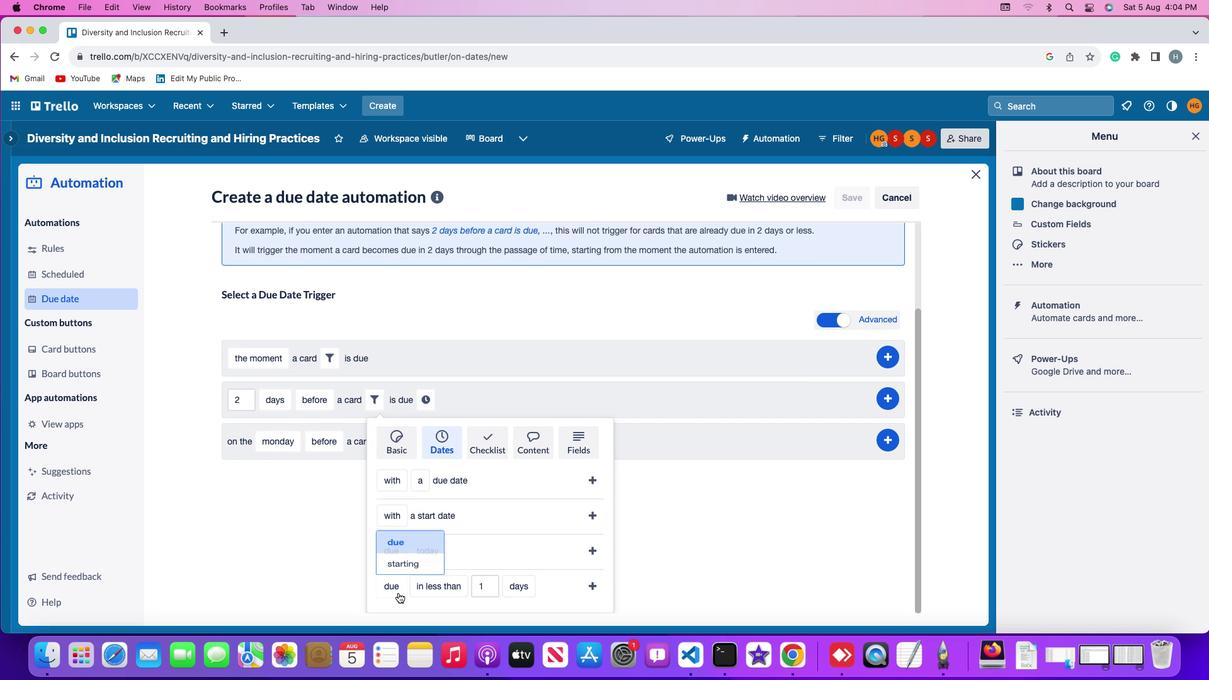 
Action: Mouse moved to (409, 533)
Screenshot: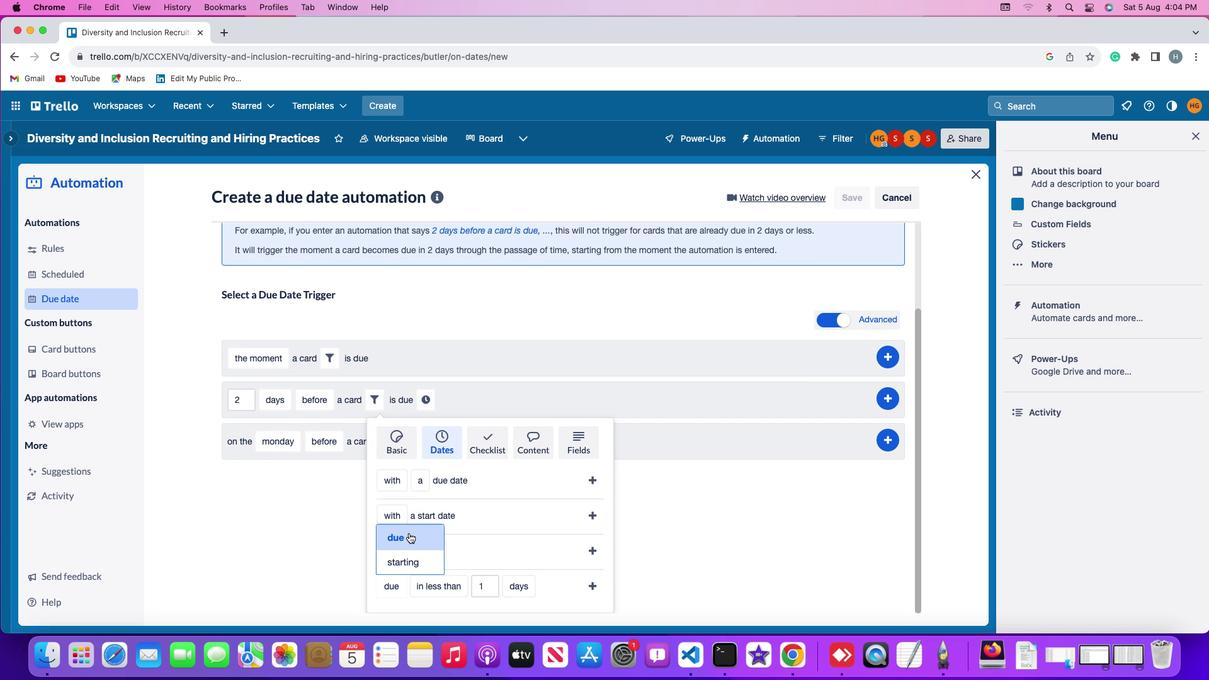 
Action: Mouse pressed left at (409, 533)
Screenshot: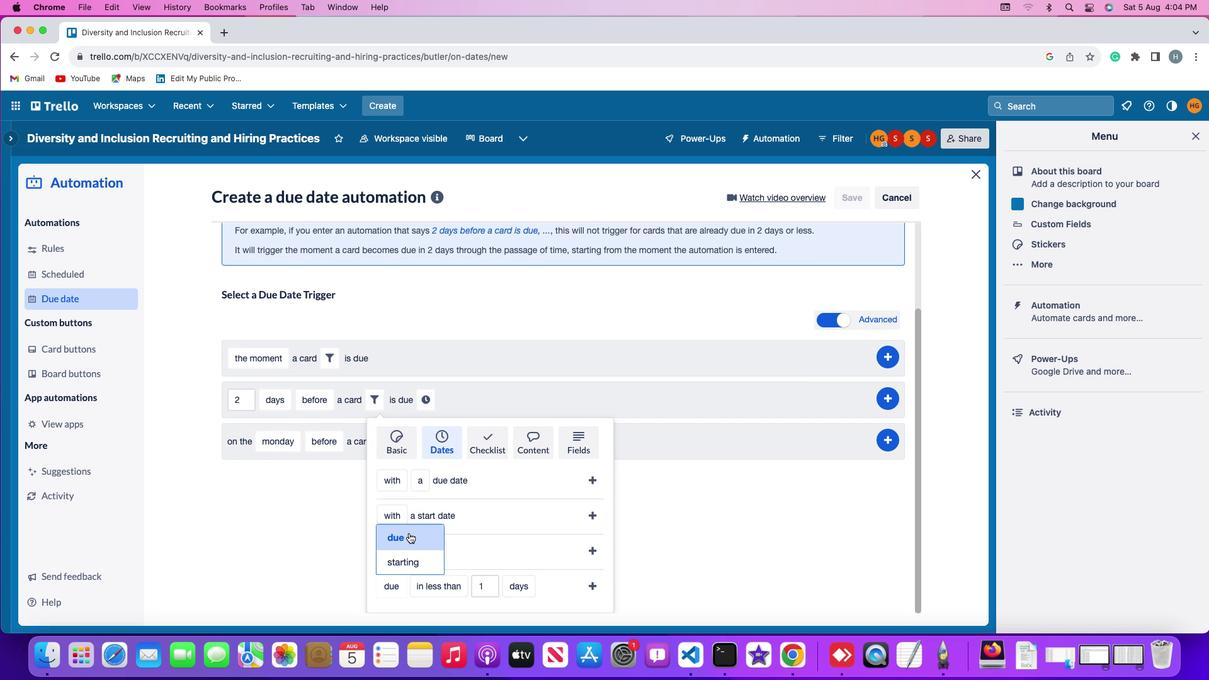 
Action: Mouse moved to (443, 584)
Screenshot: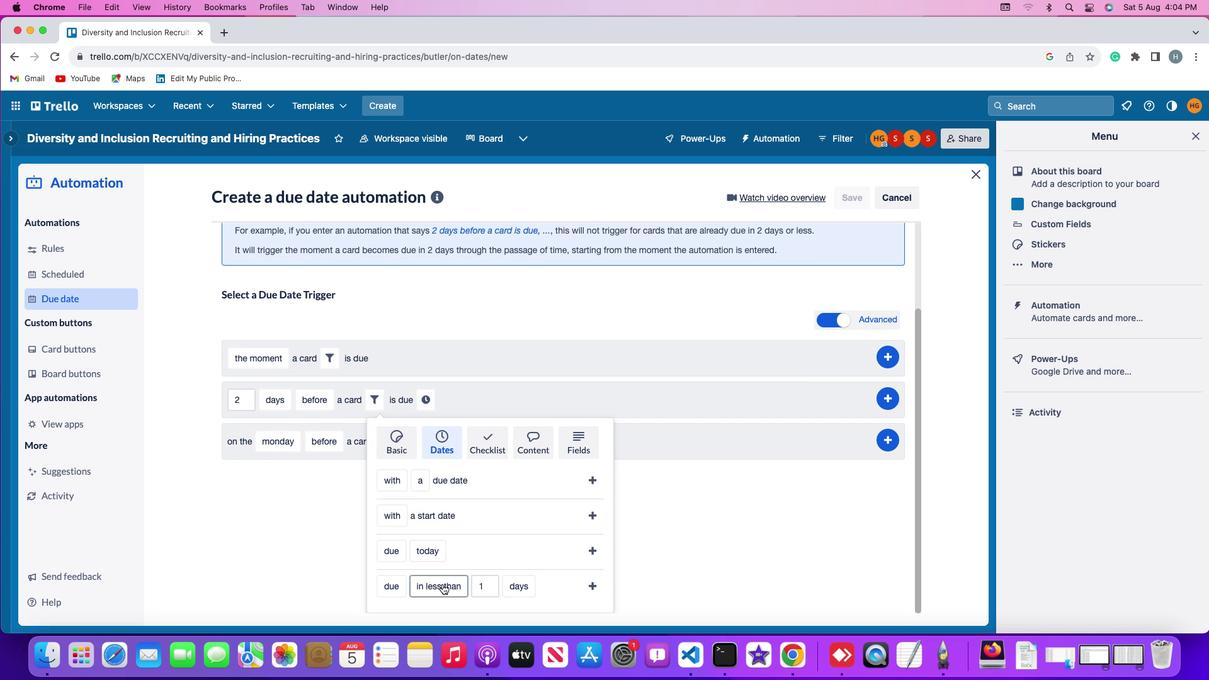 
Action: Mouse pressed left at (443, 584)
Screenshot: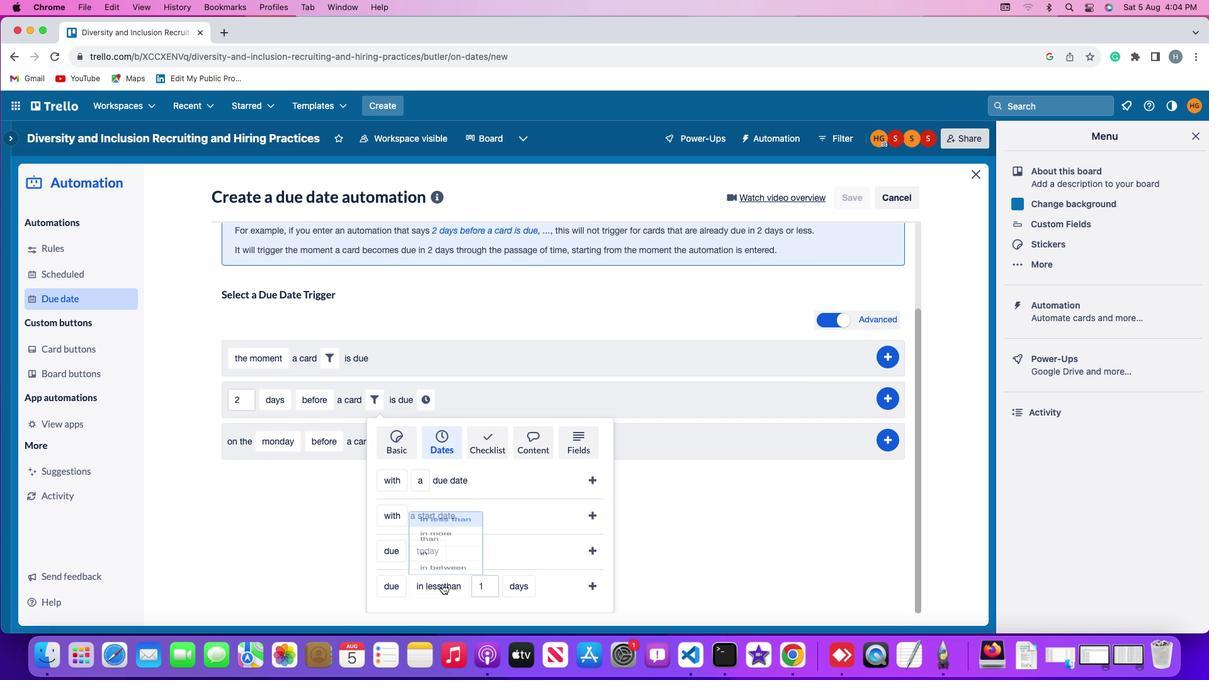 
Action: Mouse moved to (453, 563)
Screenshot: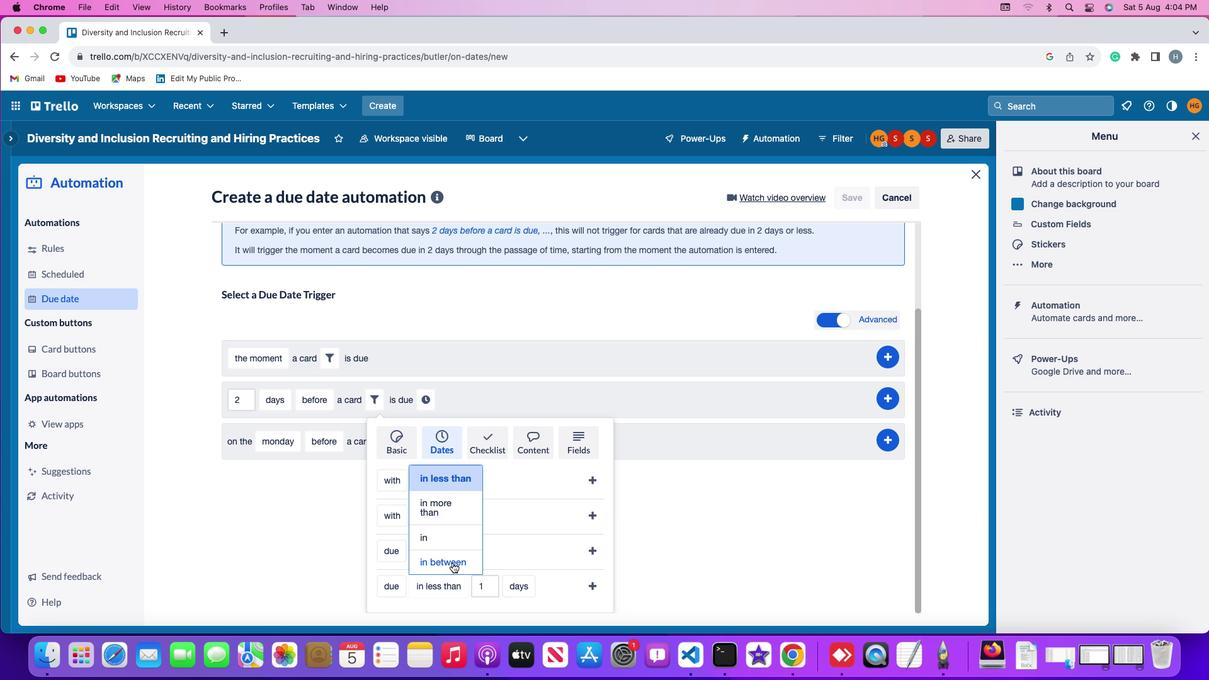 
Action: Mouse pressed left at (453, 563)
Screenshot: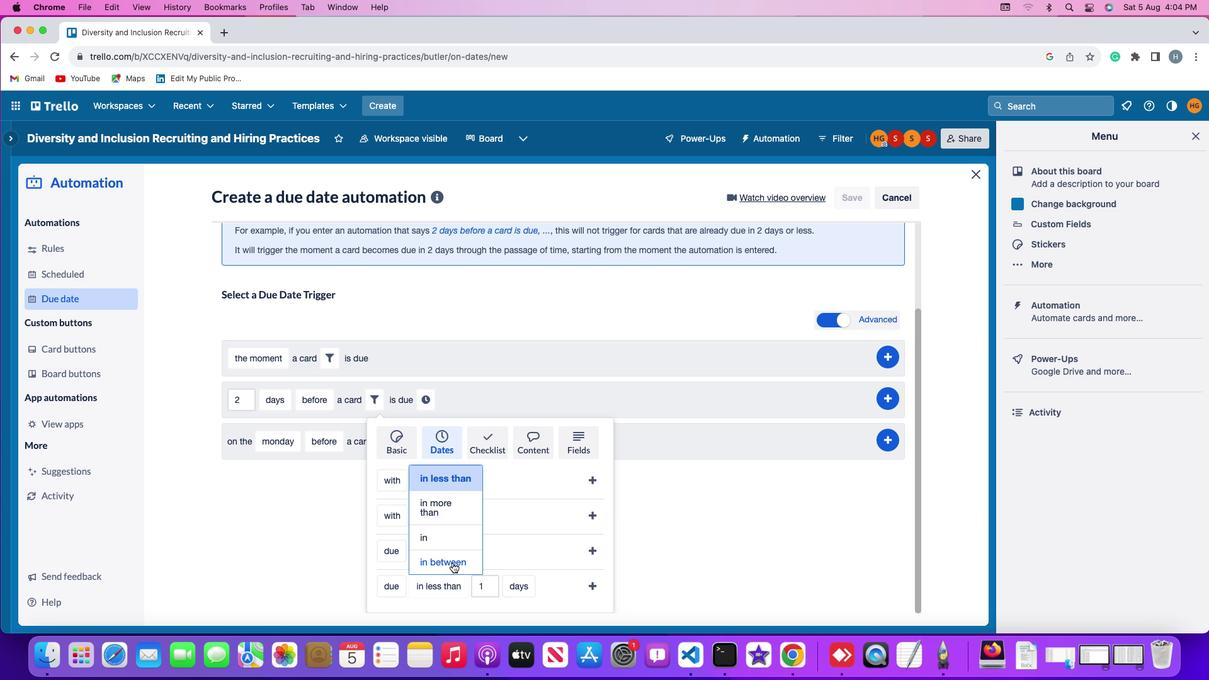 
Action: Mouse moved to (489, 586)
Screenshot: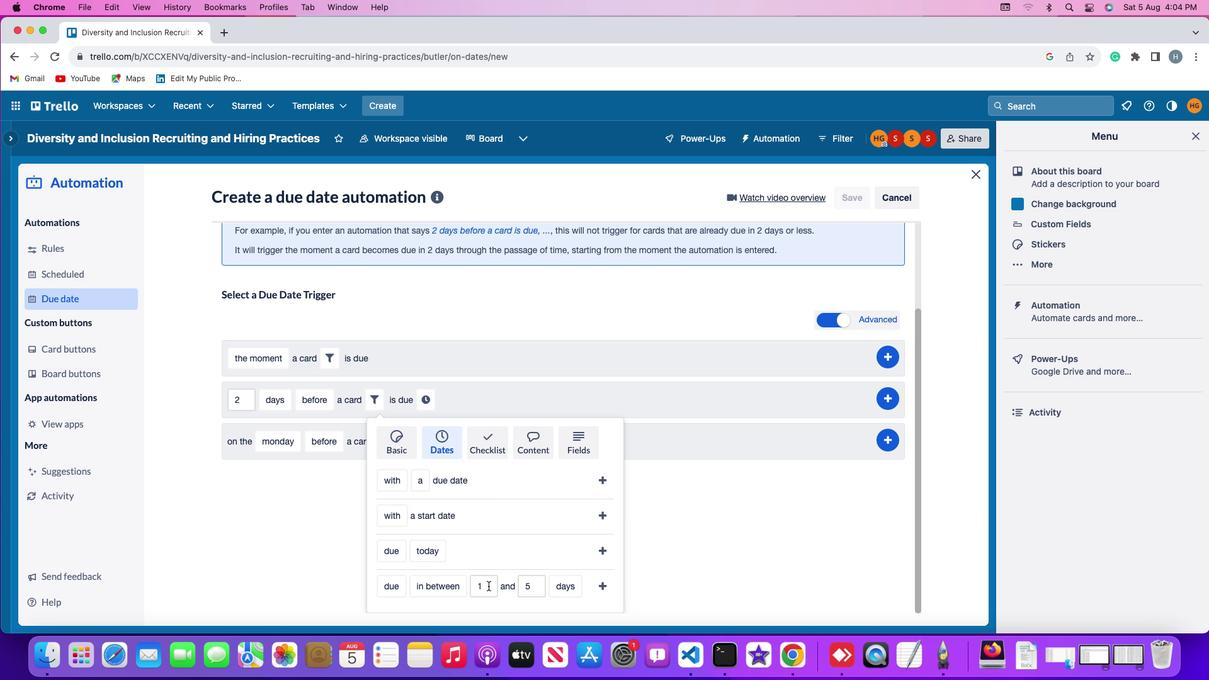 
Action: Mouse pressed left at (489, 586)
Screenshot: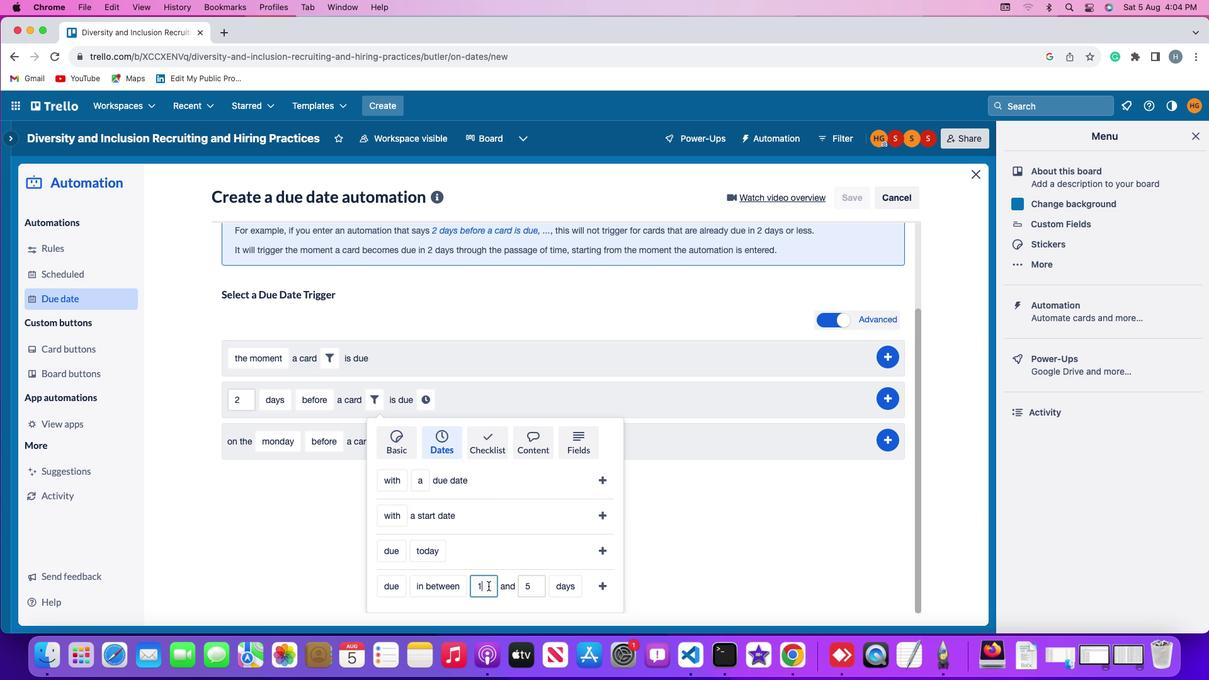 
Action: Key pressed Key.backspace'1'
Screenshot: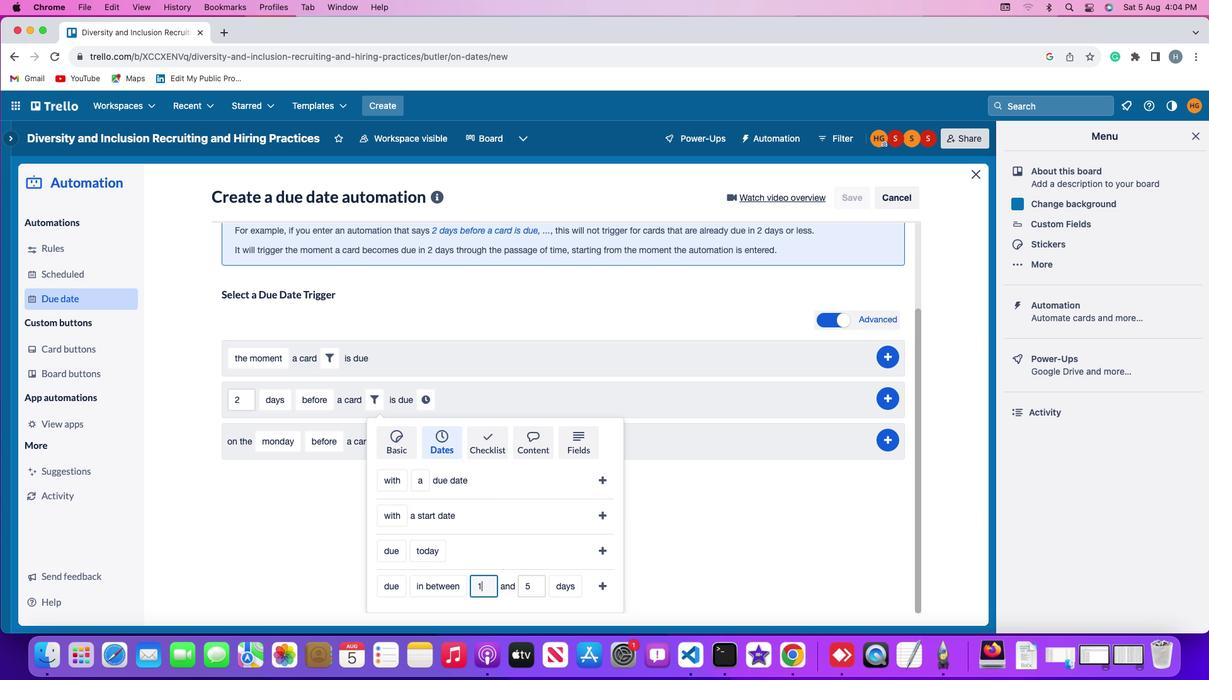 
Action: Mouse moved to (536, 587)
Screenshot: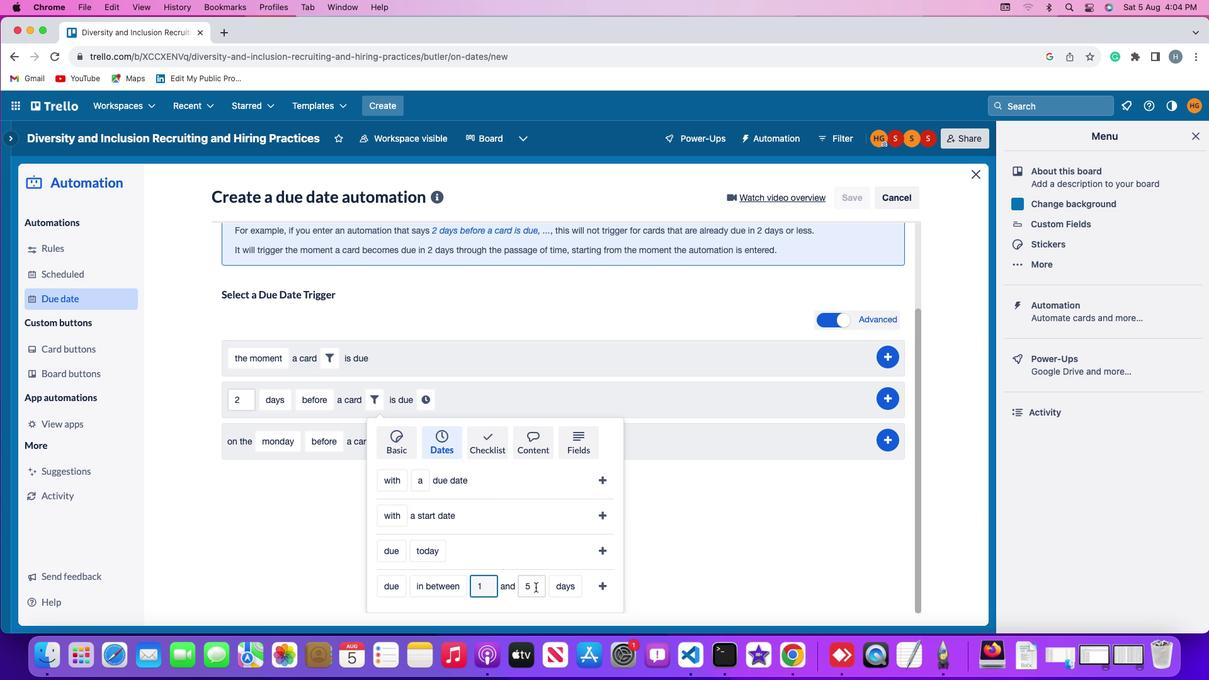 
Action: Mouse pressed left at (536, 587)
Screenshot: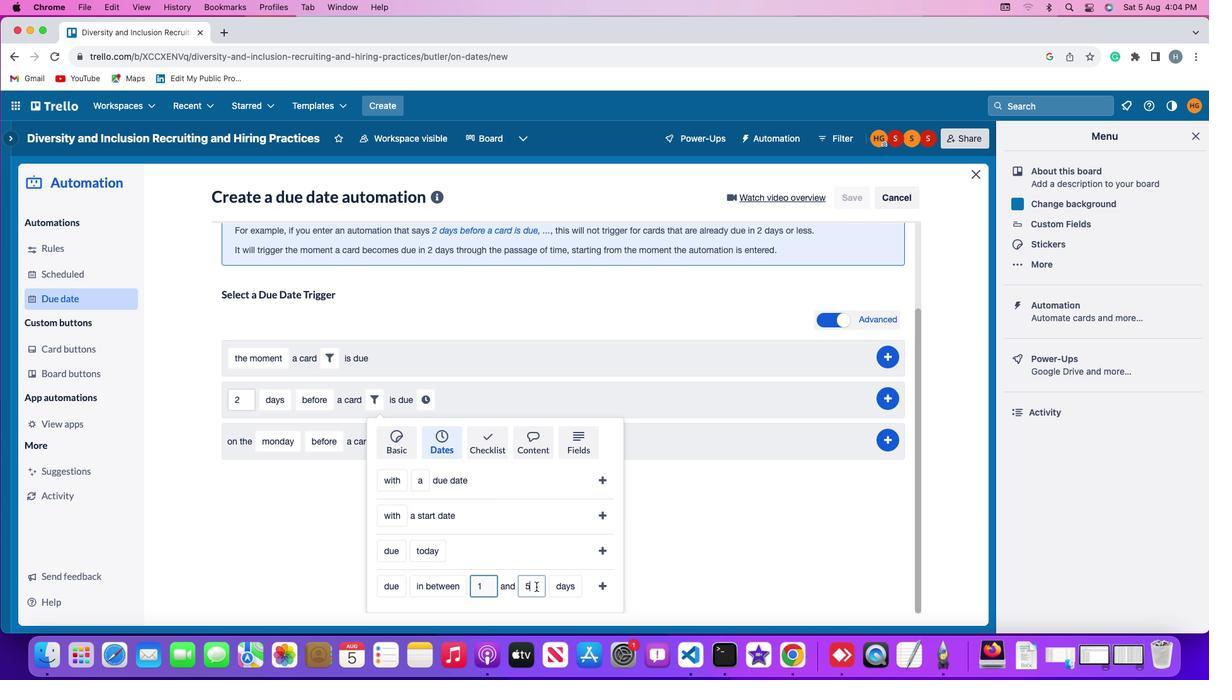 
Action: Mouse moved to (536, 587)
Screenshot: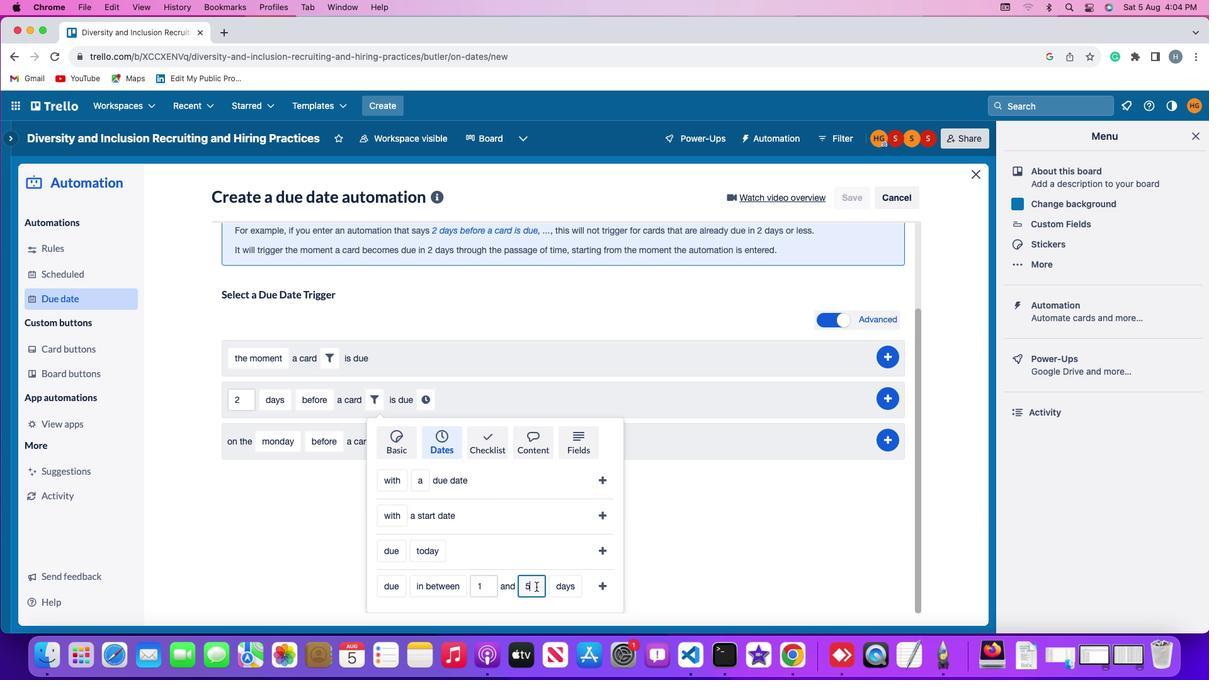 
Action: Key pressed Key.backspace'5'
Screenshot: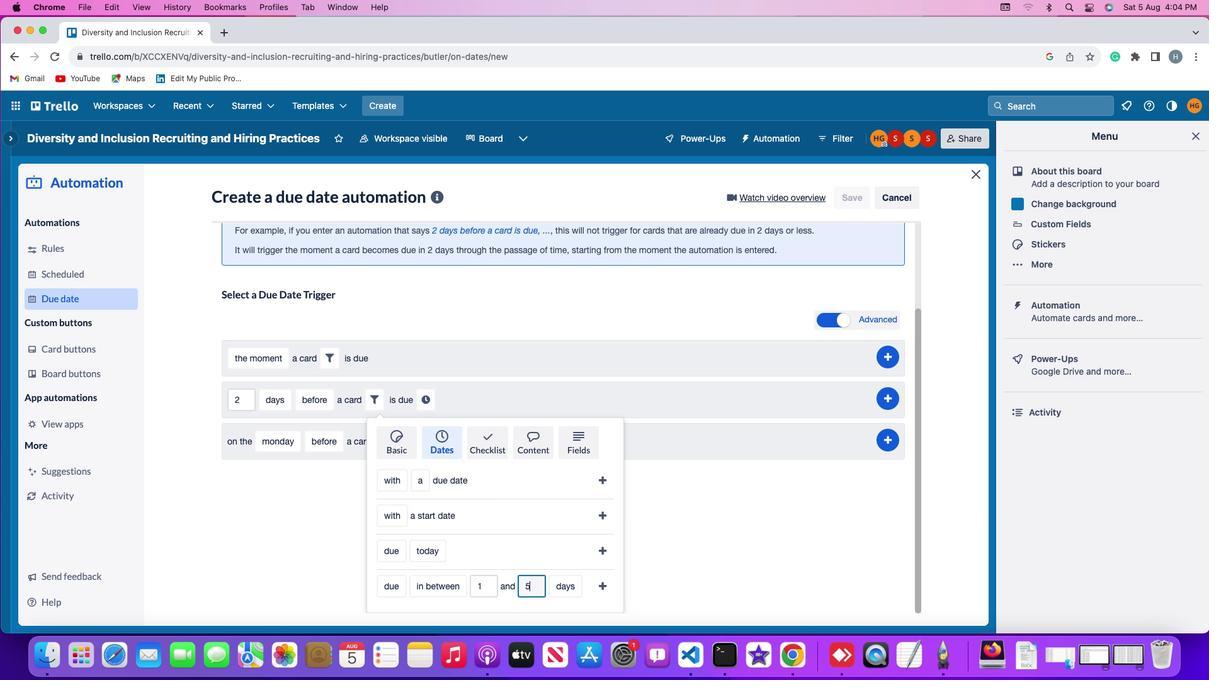 
Action: Mouse moved to (555, 586)
Screenshot: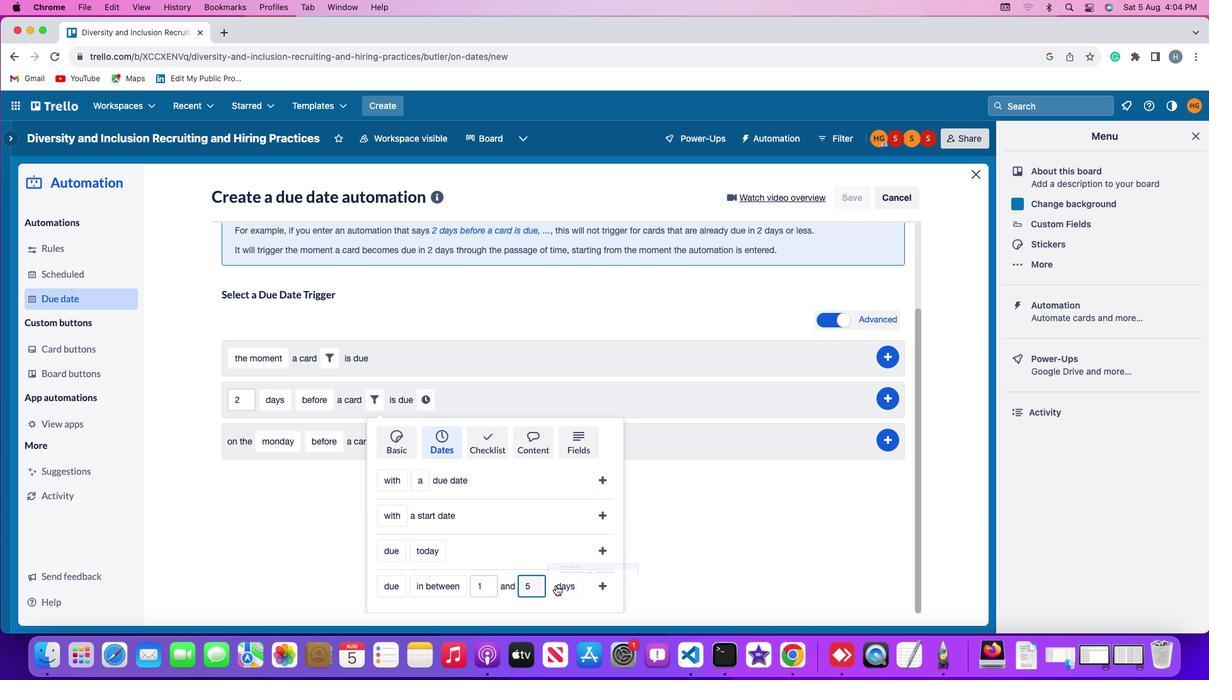 
Action: Mouse pressed left at (555, 586)
Screenshot: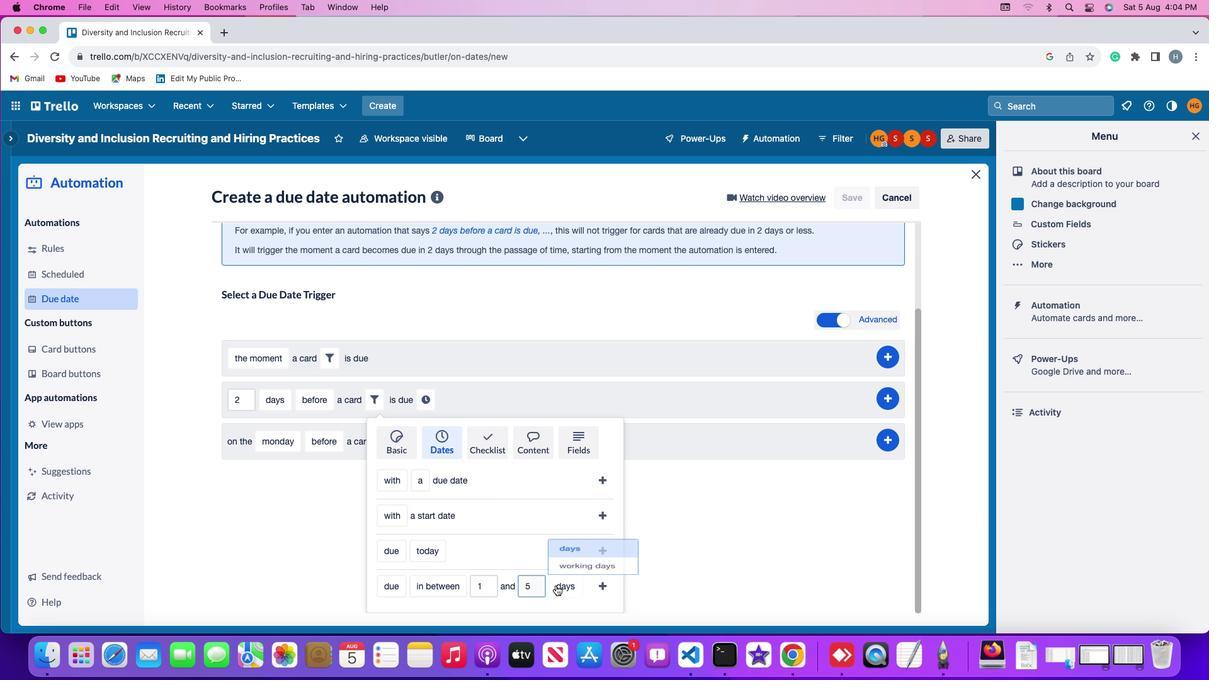 
Action: Mouse moved to (577, 540)
Screenshot: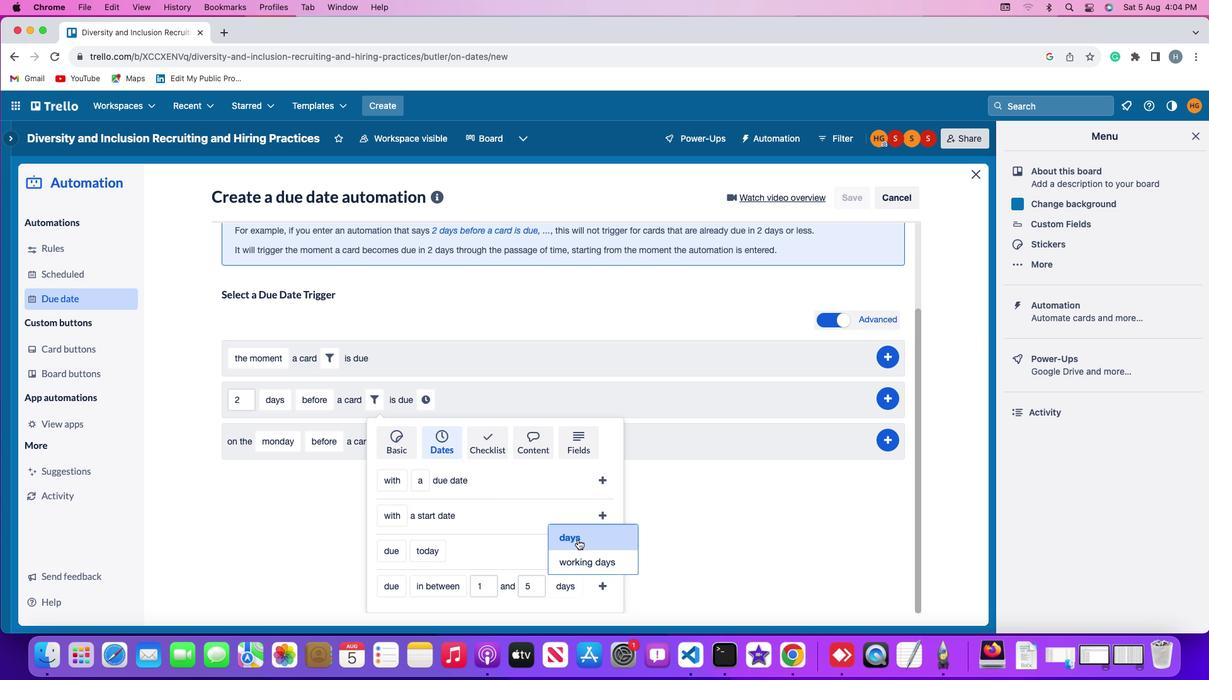 
Action: Mouse pressed left at (577, 540)
Screenshot: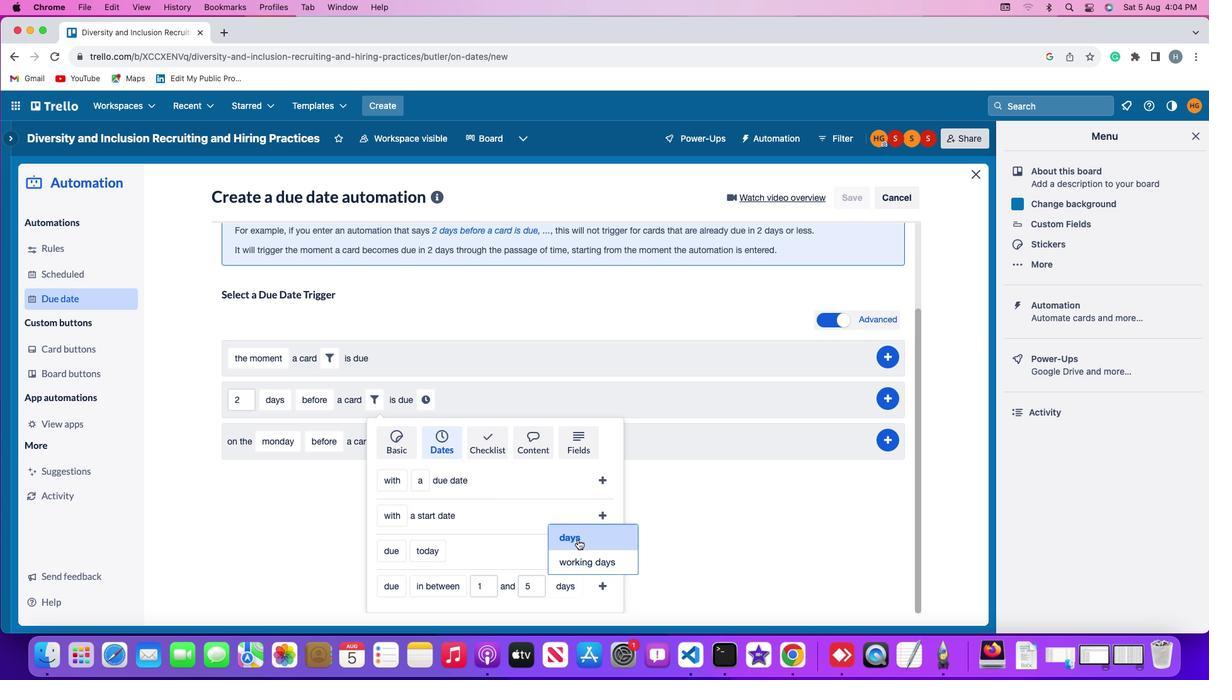 
Action: Mouse moved to (603, 585)
Screenshot: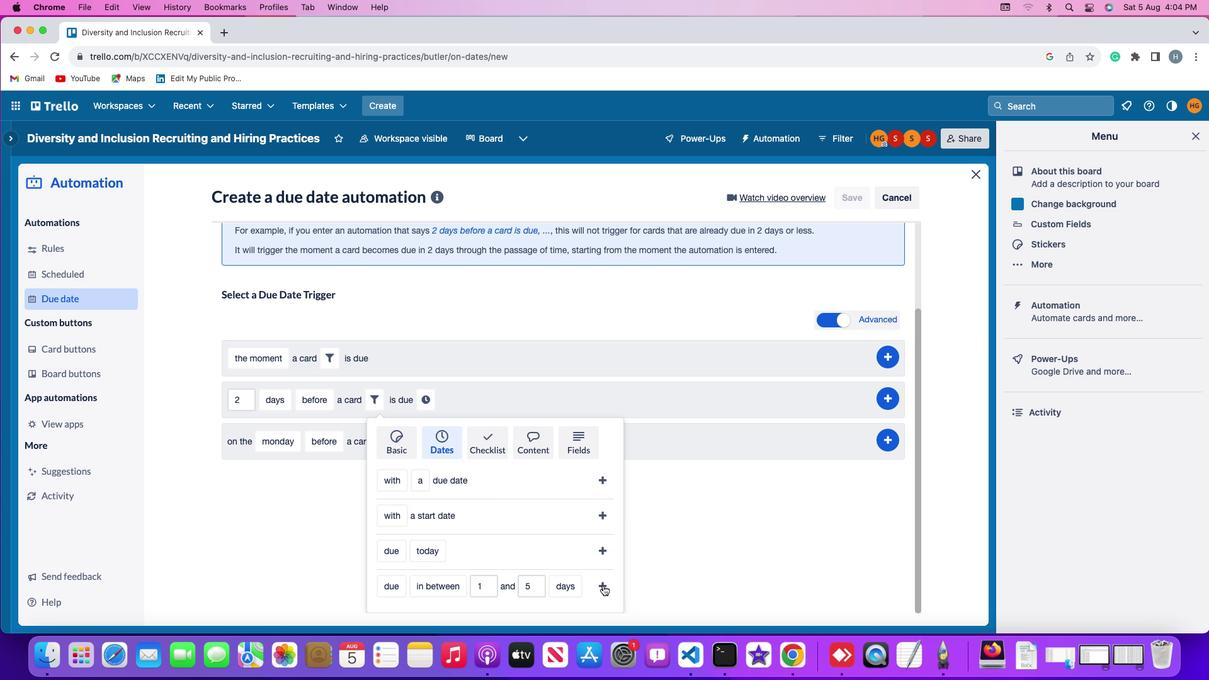 
Action: Mouse pressed left at (603, 585)
Screenshot: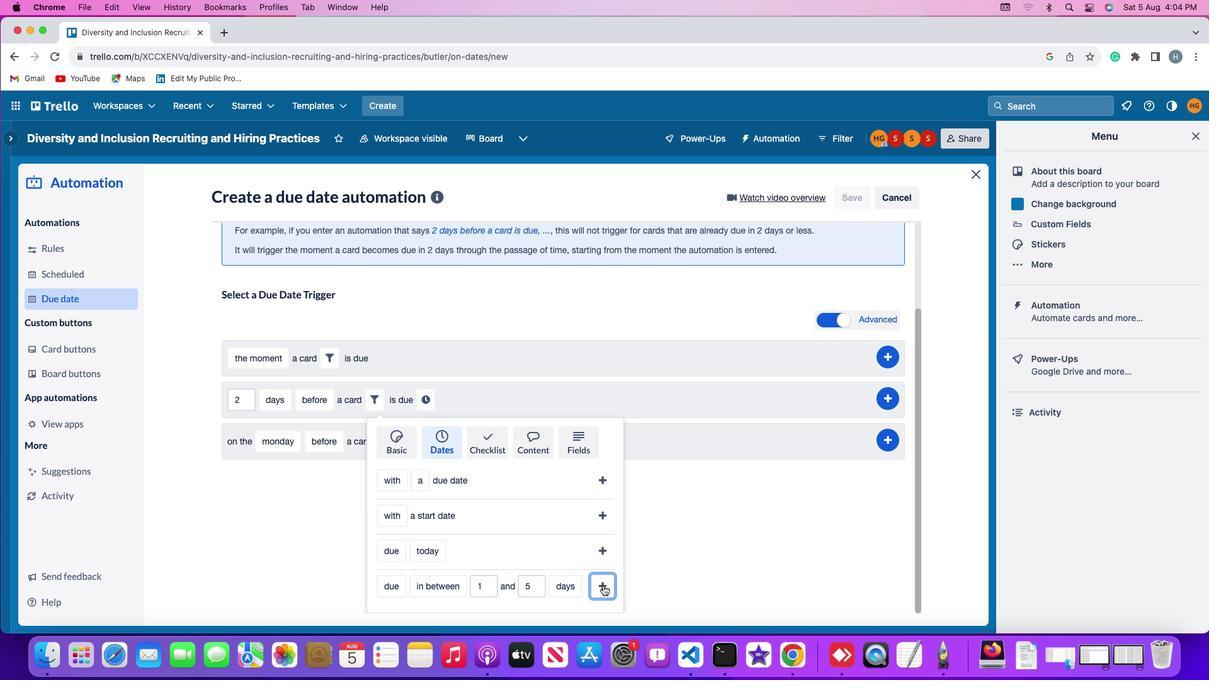 
Action: Mouse moved to (567, 504)
Screenshot: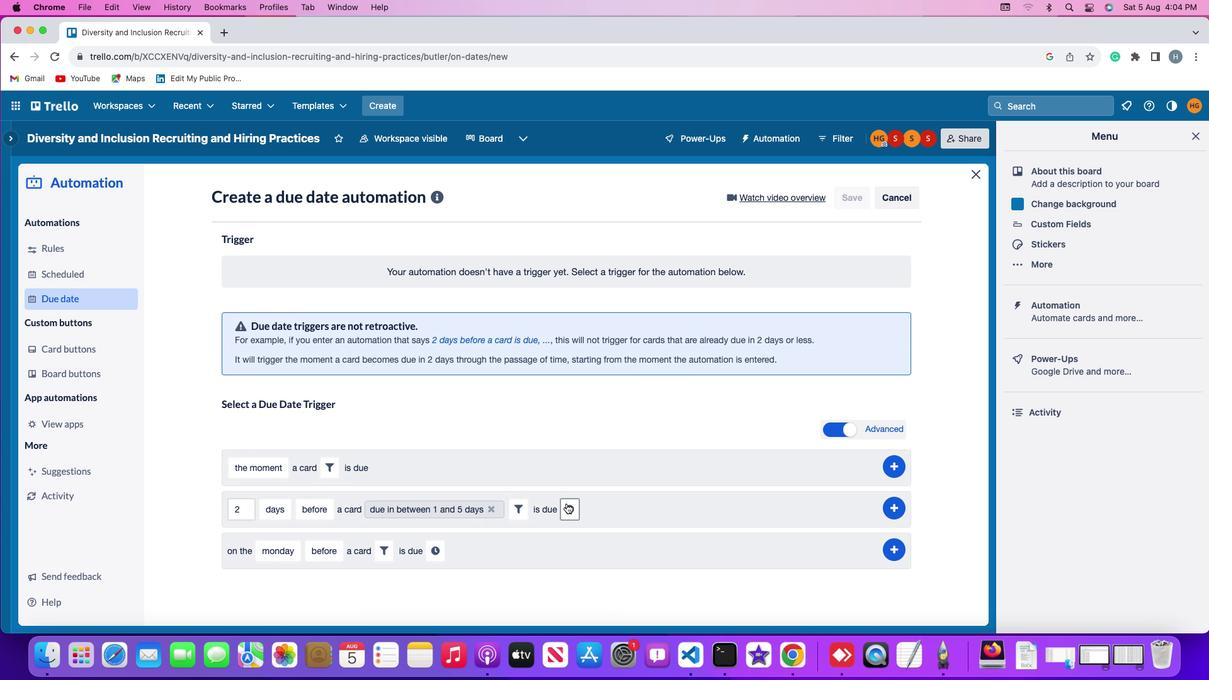 
Action: Mouse pressed left at (567, 504)
Screenshot: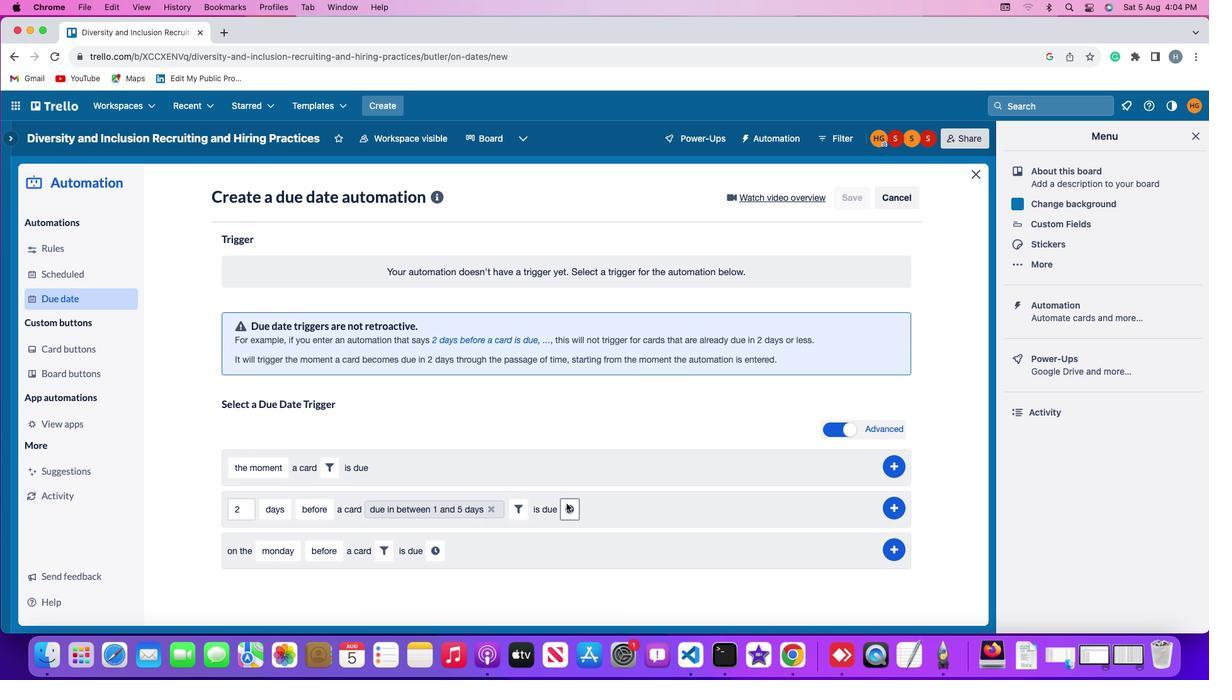 
Action: Mouse moved to (591, 512)
Screenshot: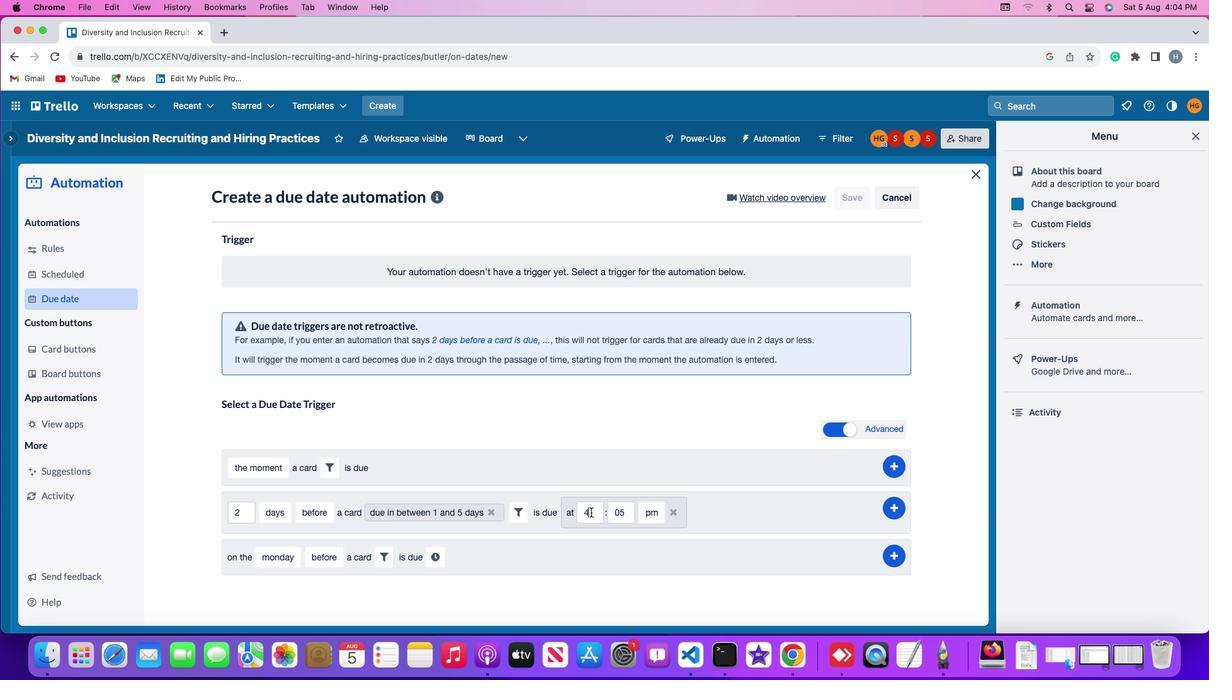 
Action: Mouse pressed left at (591, 512)
Screenshot: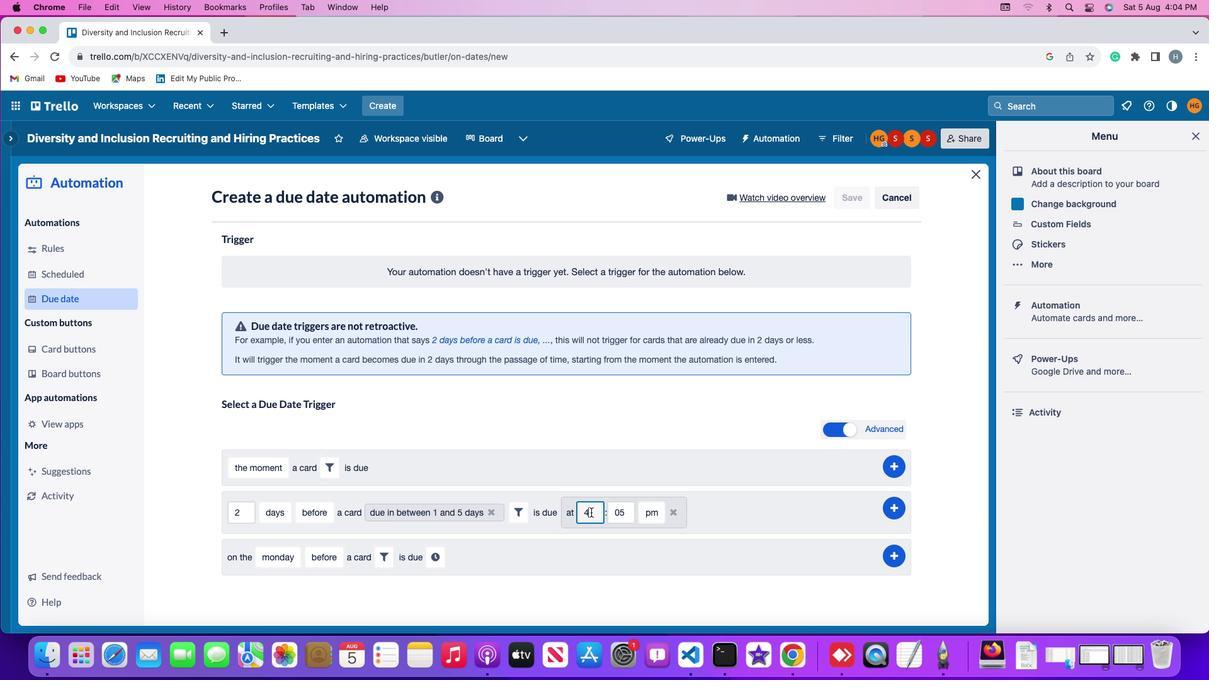 
Action: Key pressed Key.backspaceKey.backspace'1''1'
Screenshot: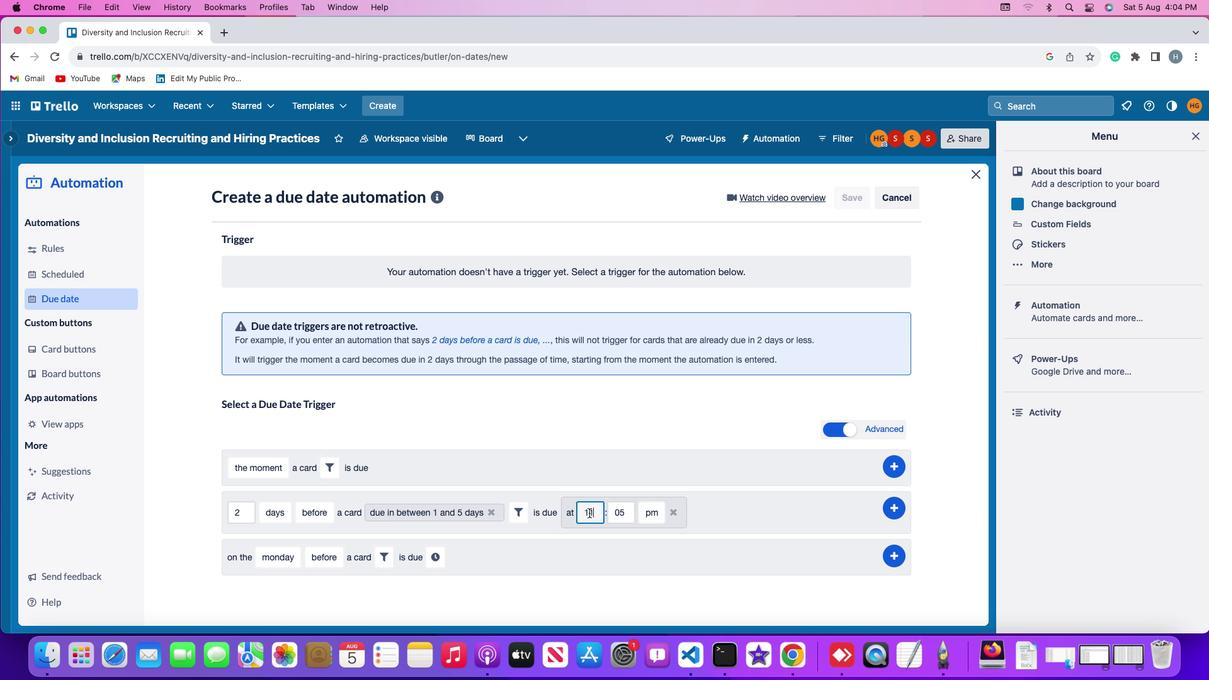 
Action: Mouse moved to (626, 512)
Screenshot: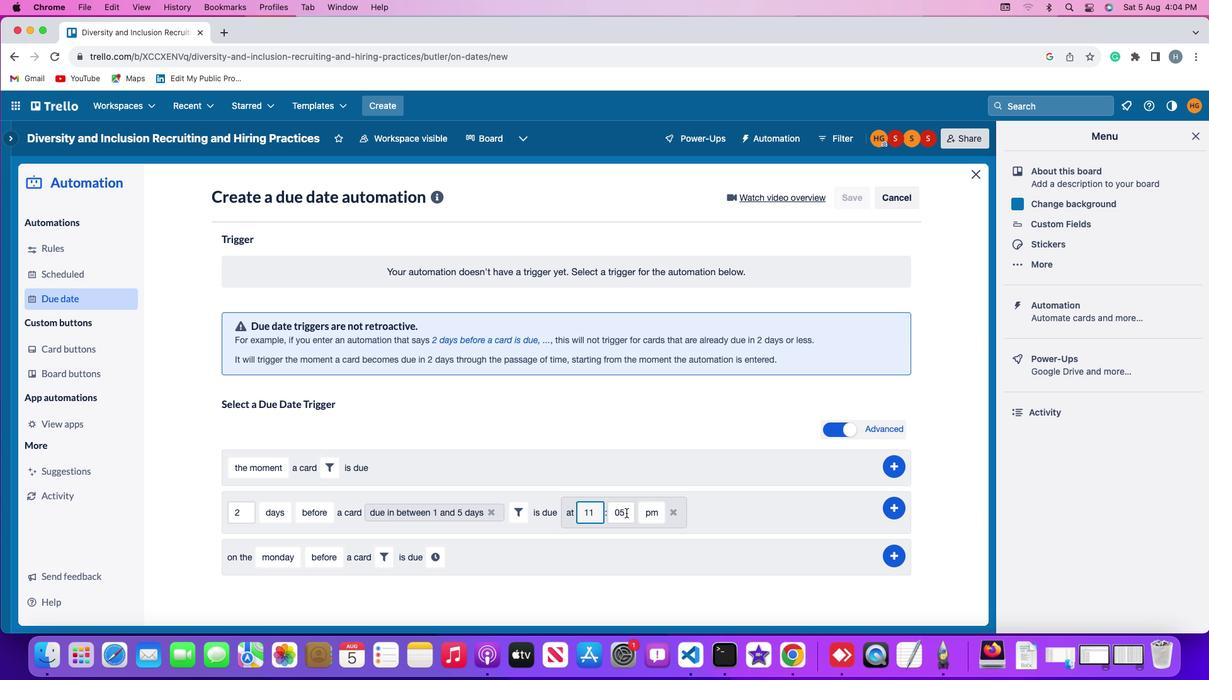 
Action: Mouse pressed left at (626, 512)
Screenshot: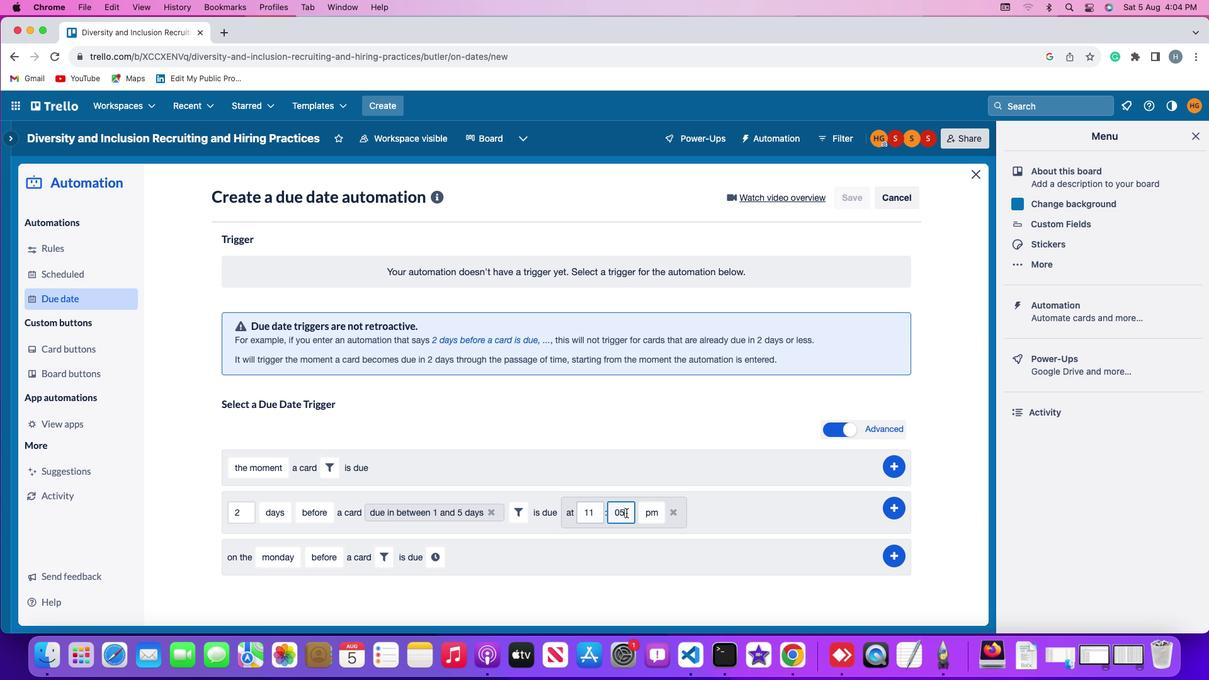 
Action: Key pressed Key.backspaceKey.backspace
Screenshot: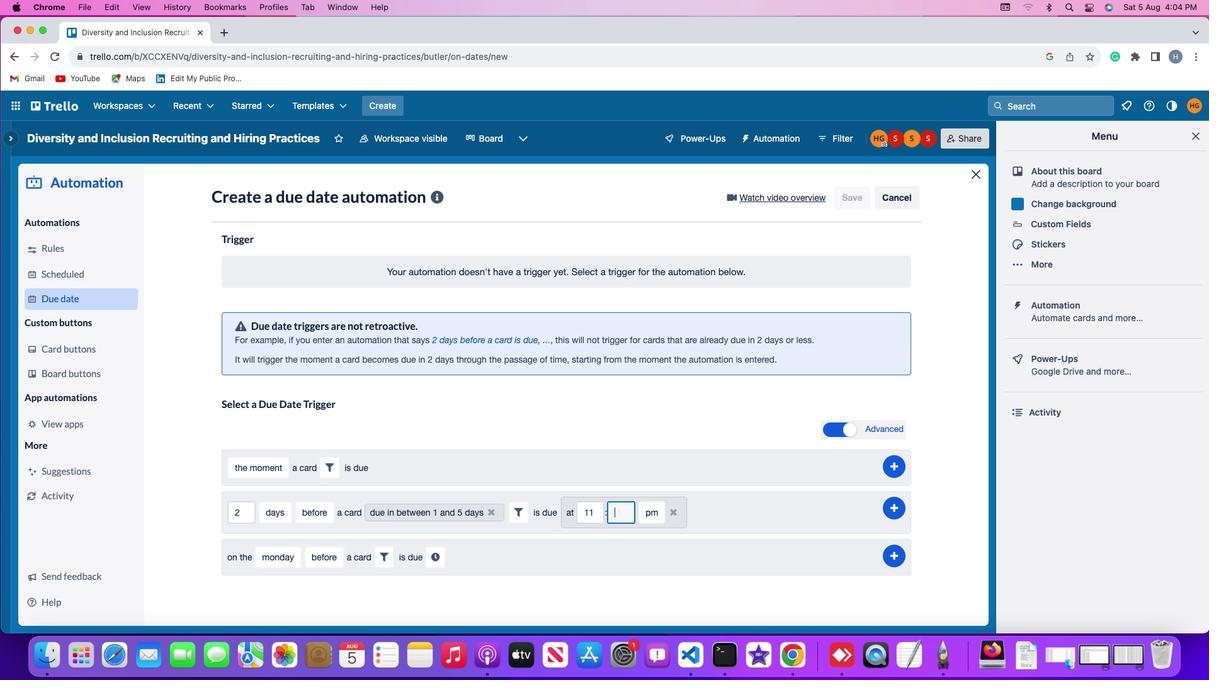 
Action: Mouse moved to (627, 512)
Screenshot: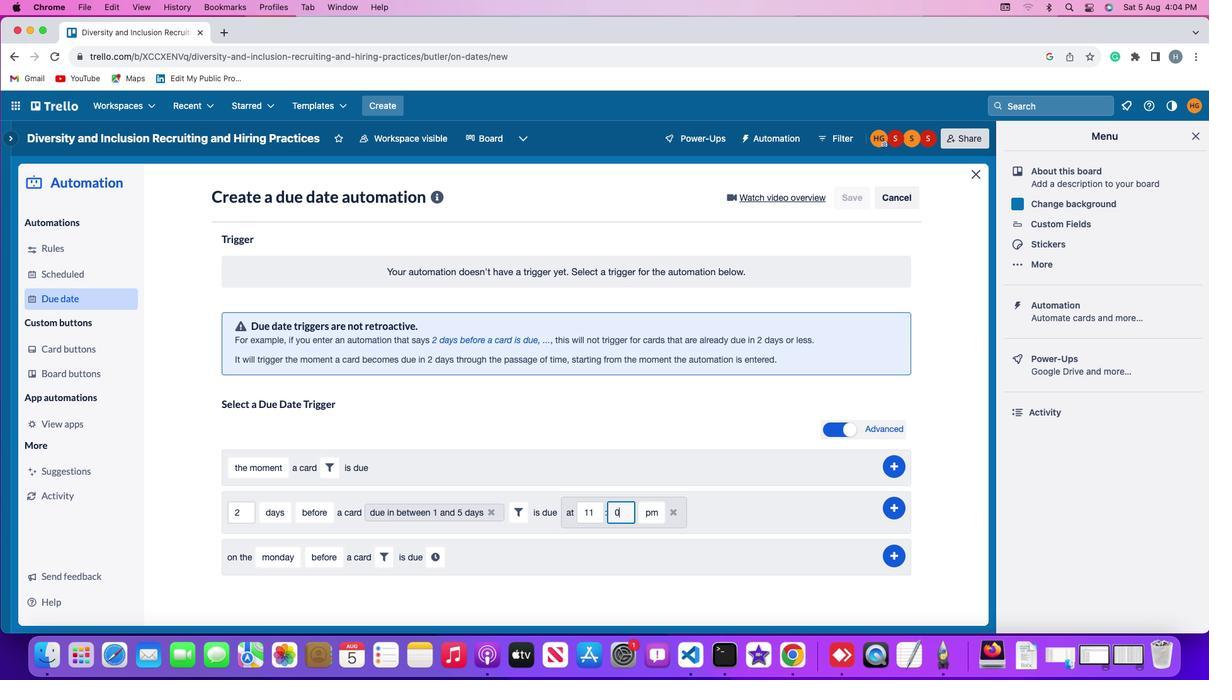 
Action: Key pressed '0'
Screenshot: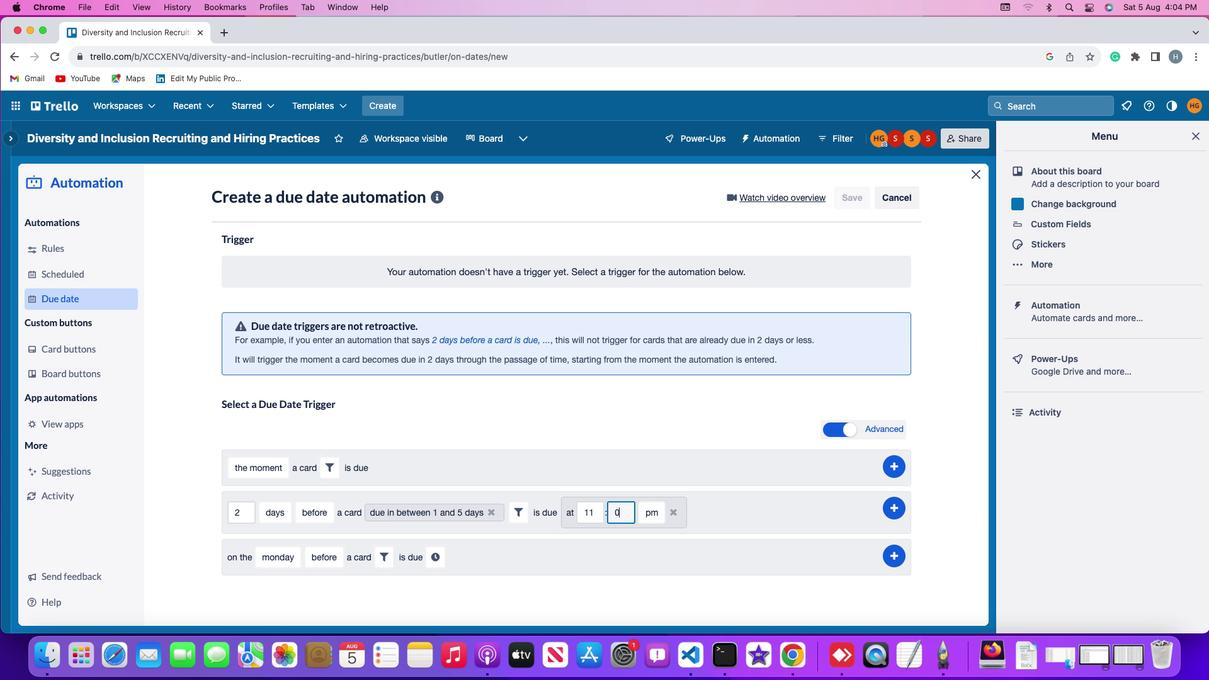 
Action: Mouse moved to (654, 516)
Screenshot: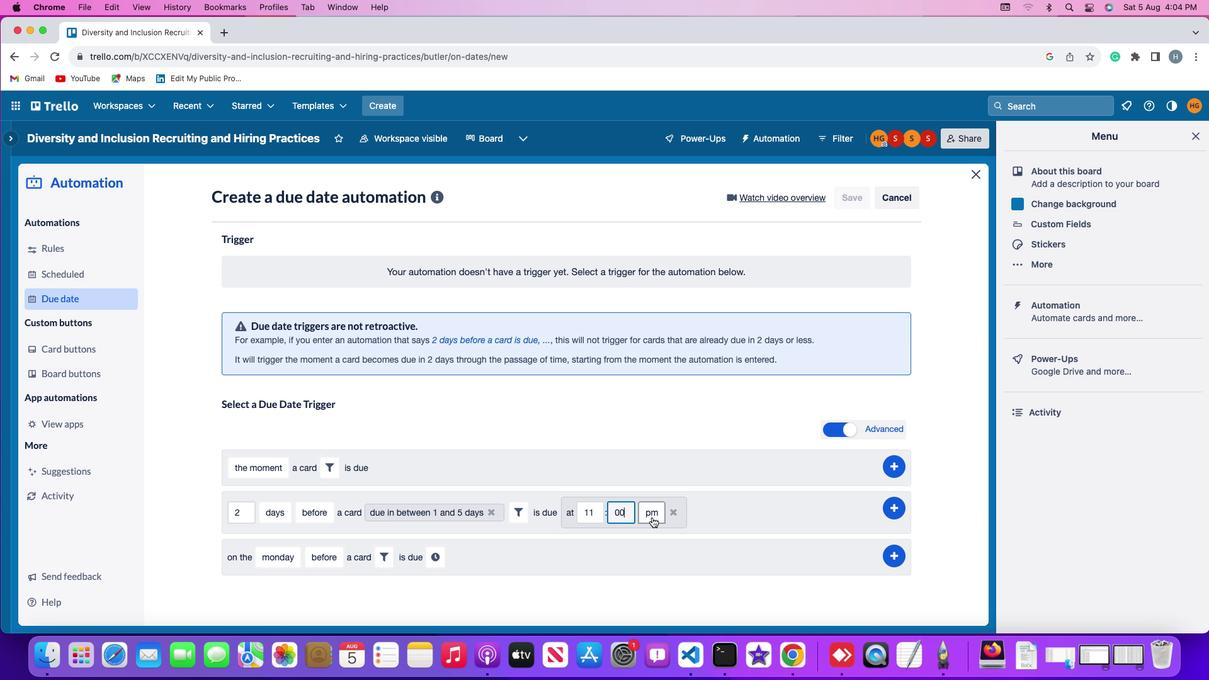 
Action: Key pressed '0'
Screenshot: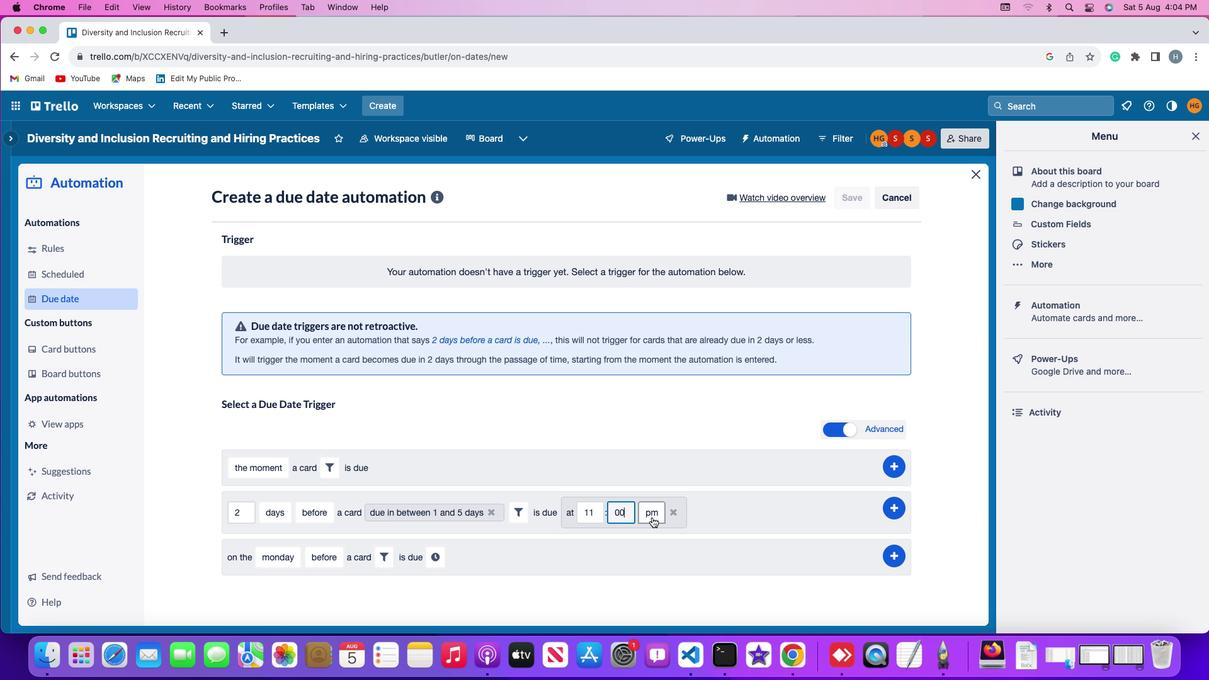 
Action: Mouse moved to (652, 533)
Screenshot: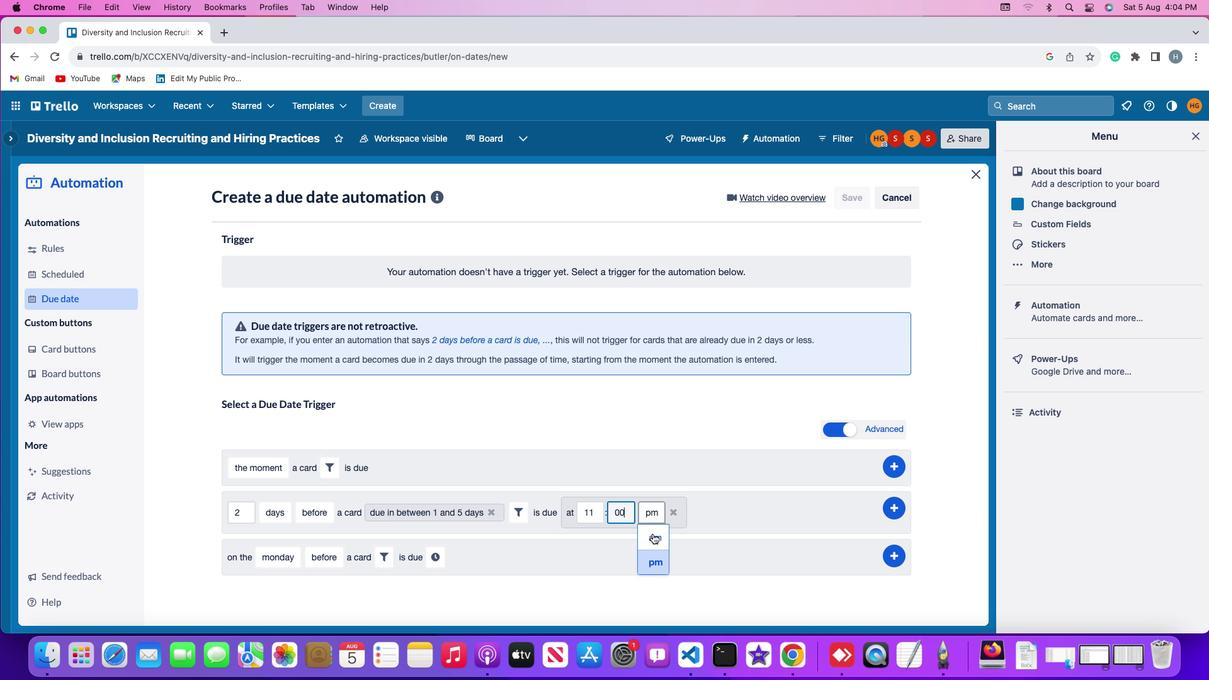 
Action: Mouse pressed left at (652, 533)
Screenshot: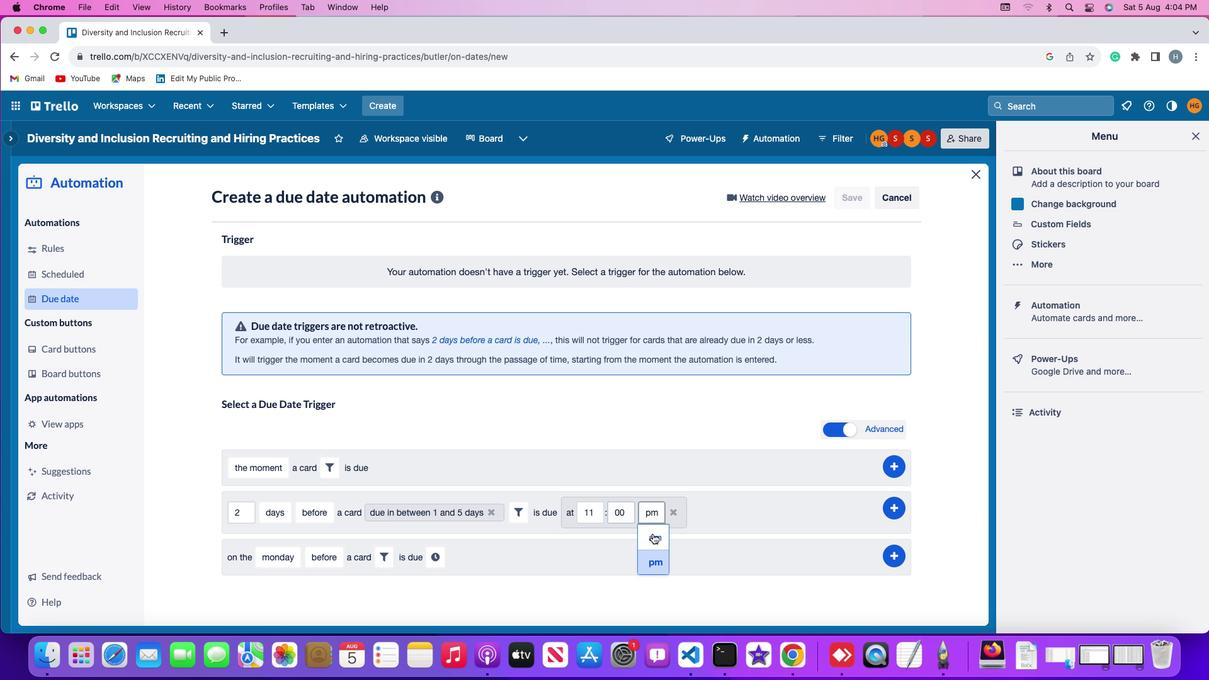 
Action: Mouse moved to (892, 504)
Screenshot: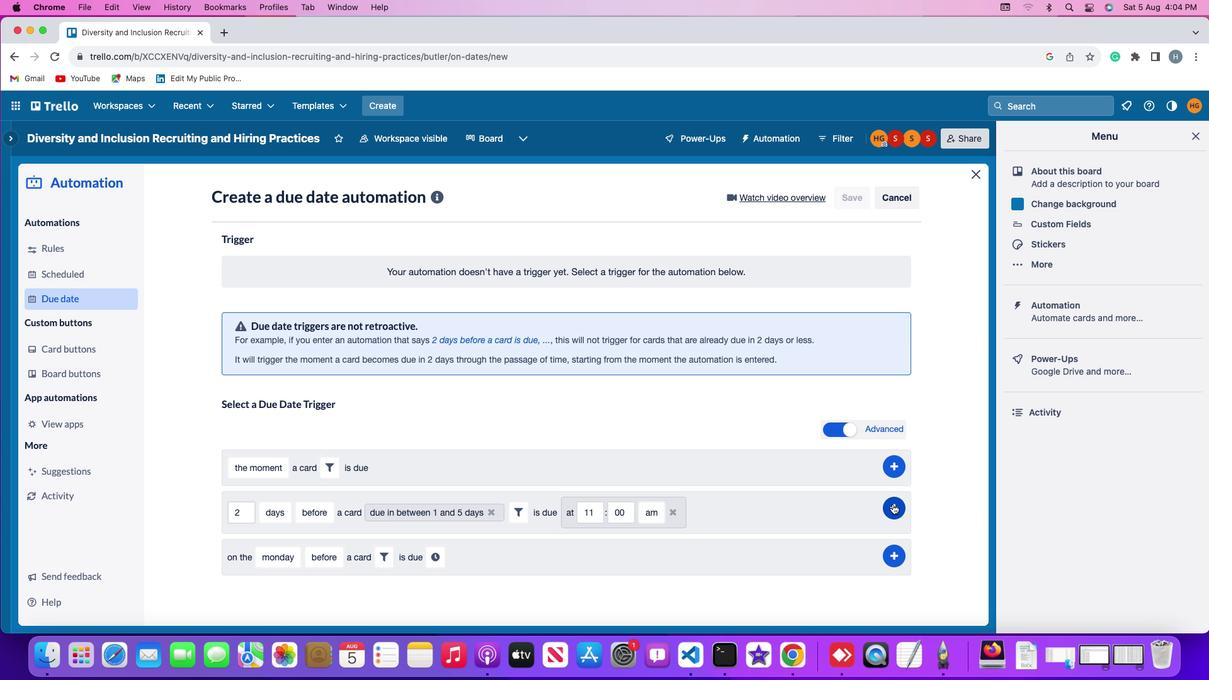 
Action: Mouse pressed left at (892, 504)
Screenshot: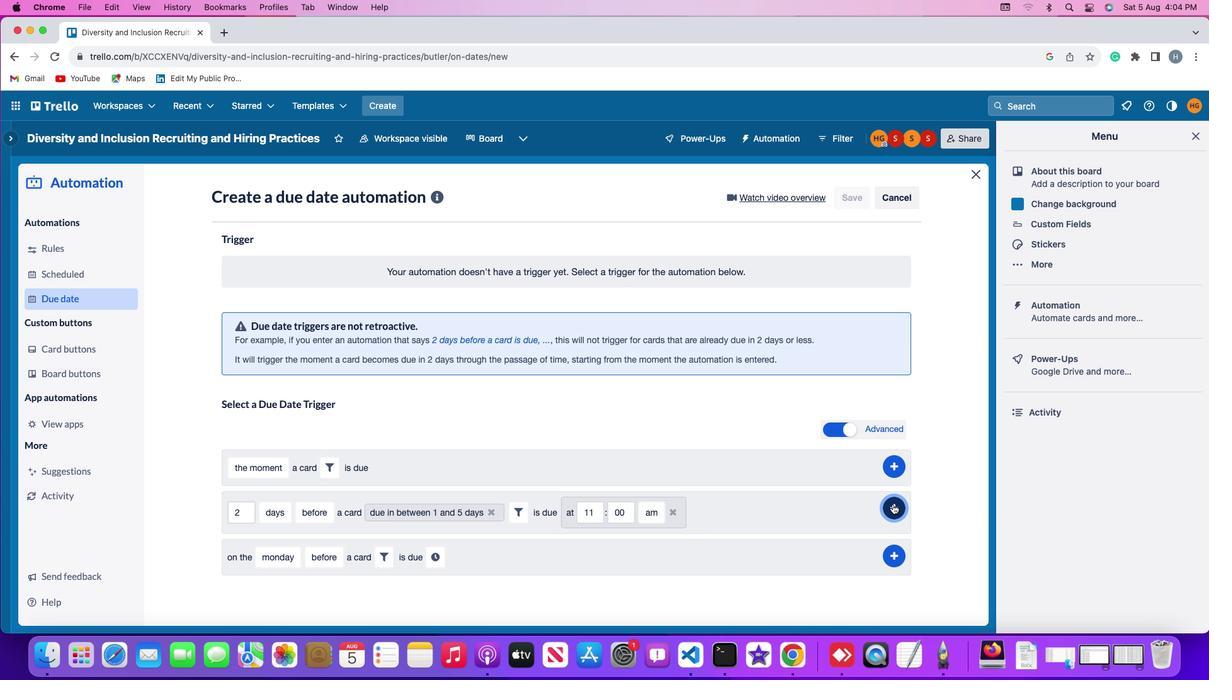 
Action: Mouse moved to (947, 389)
Screenshot: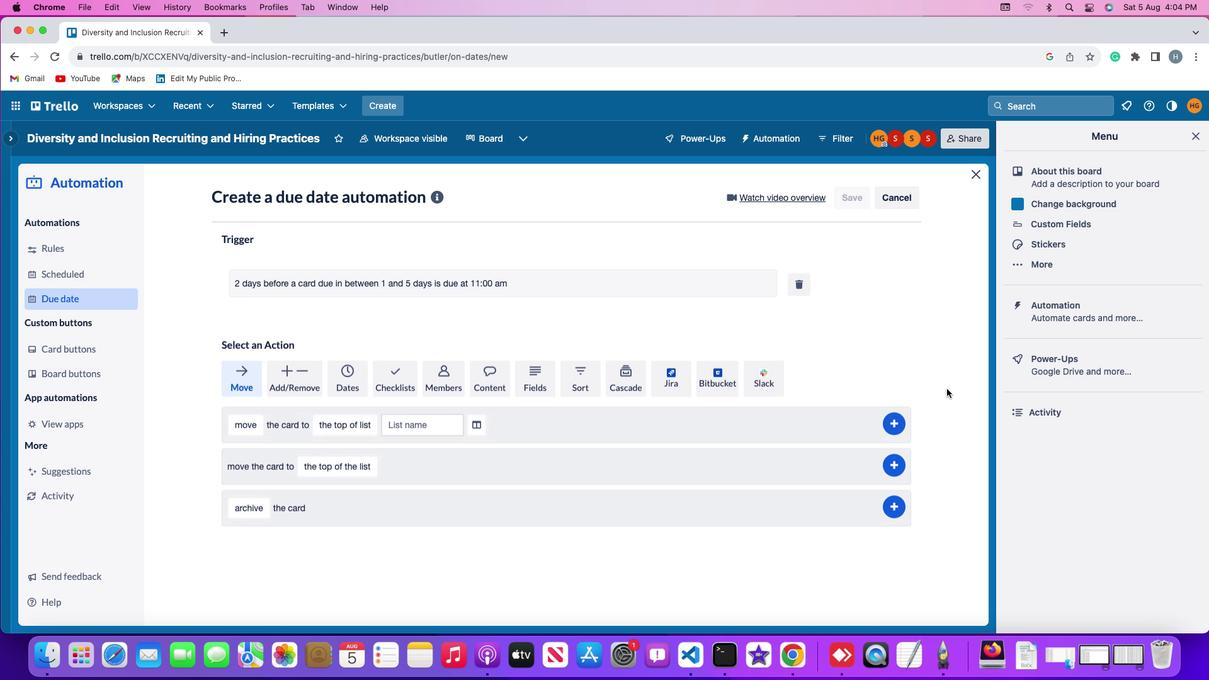 
